 Task: Send an email with the signature Georgia Howard with the subject Update on a leave of absence and the message Can you provide an update on the status of the website redesign project? from softage.8@softage.net to softage.4@softage.net and move the email from Sent Items to the folder Haircare
Action: Mouse moved to (107, 154)
Screenshot: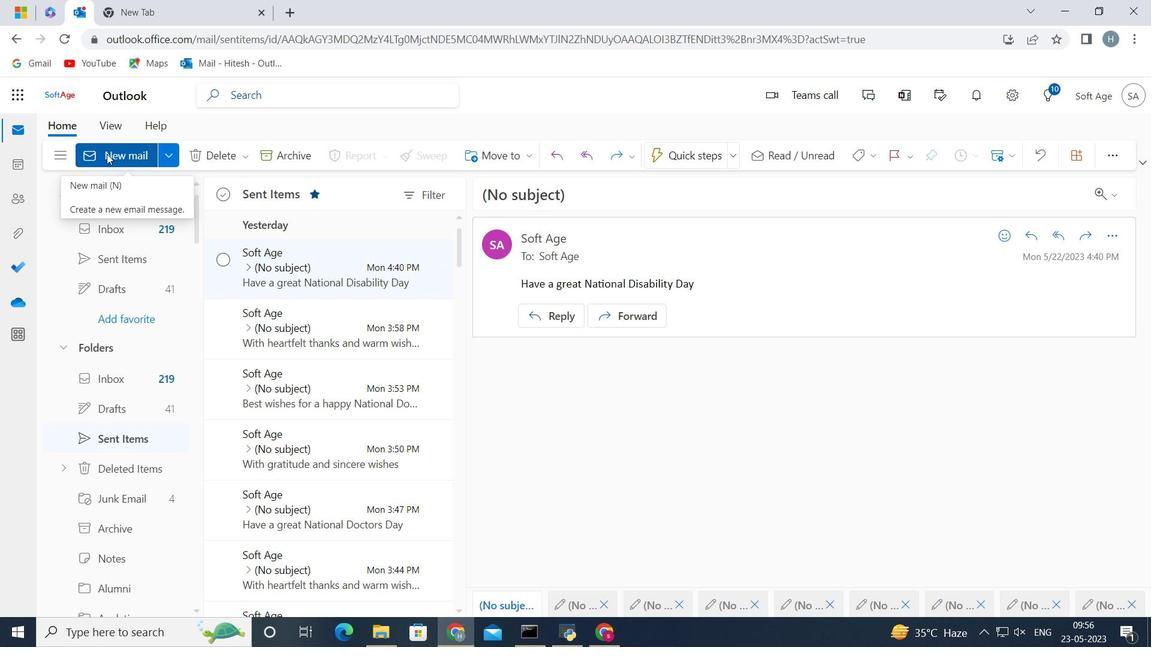 
Action: Mouse pressed left at (107, 154)
Screenshot: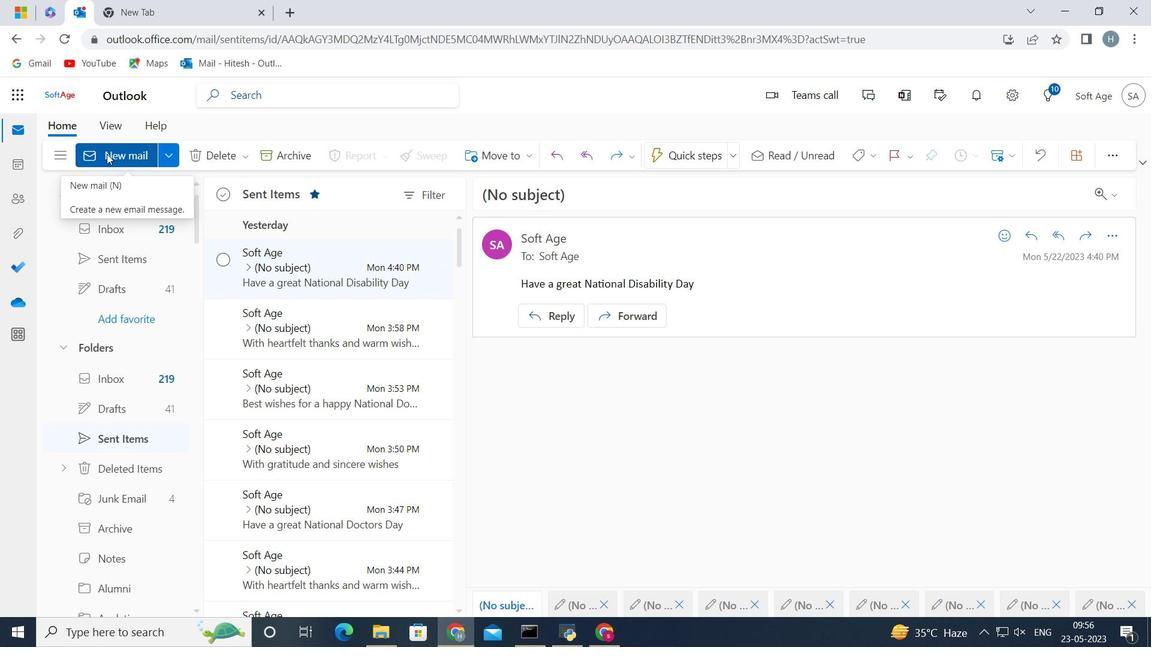 
Action: Mouse moved to (946, 157)
Screenshot: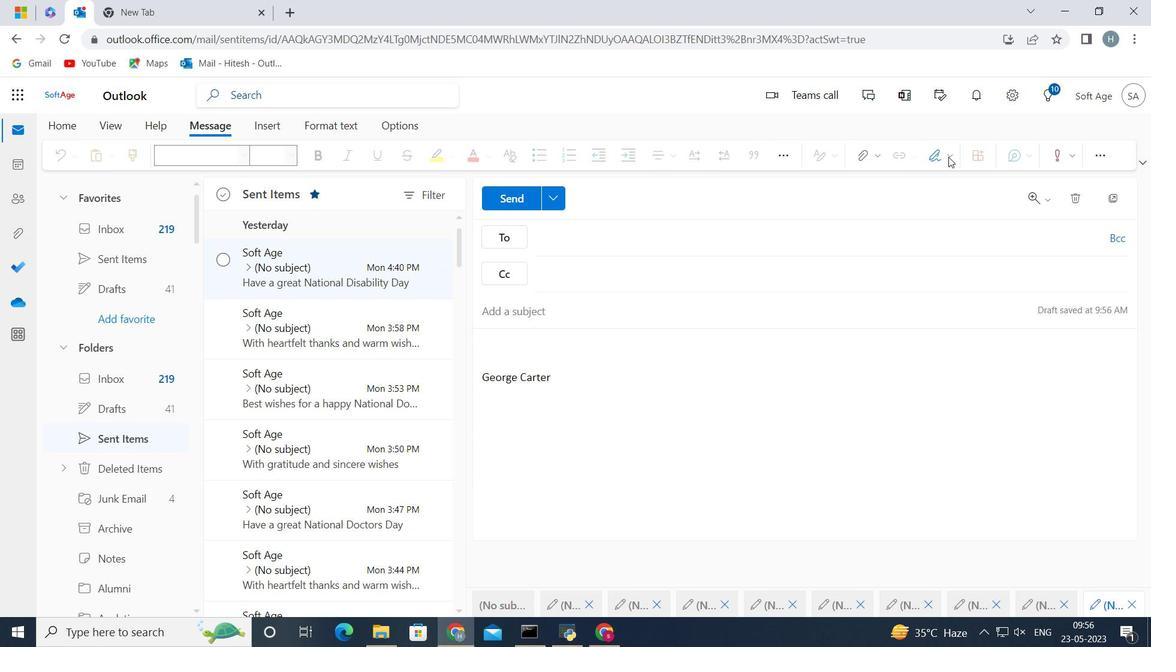 
Action: Mouse pressed left at (946, 157)
Screenshot: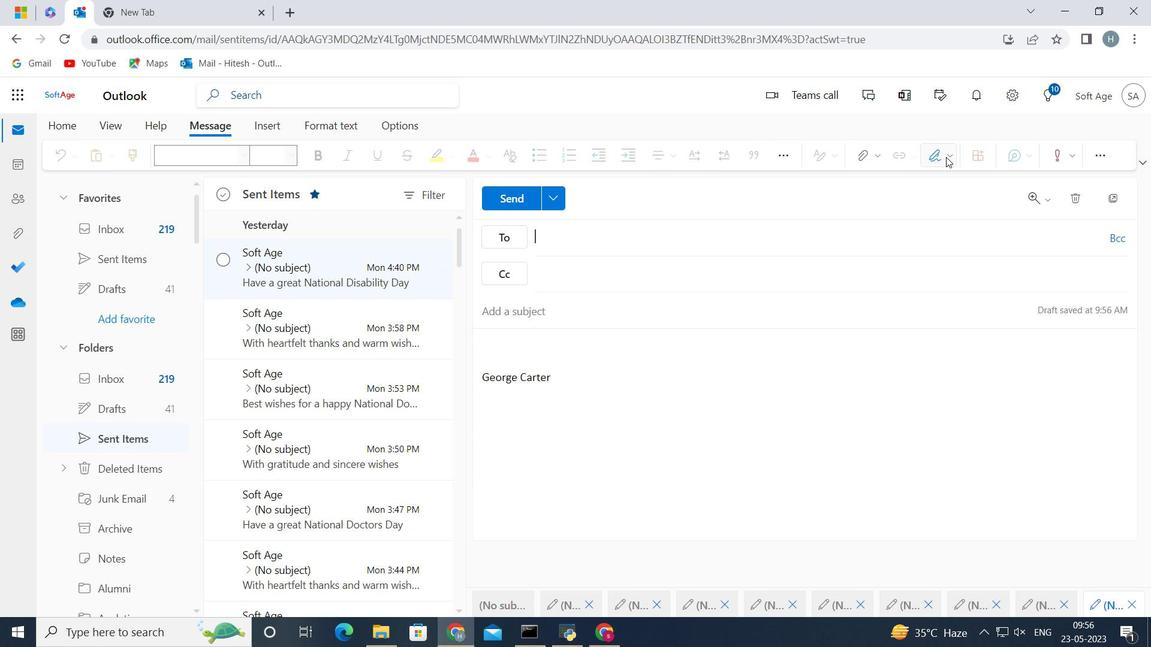 
Action: Mouse moved to (910, 213)
Screenshot: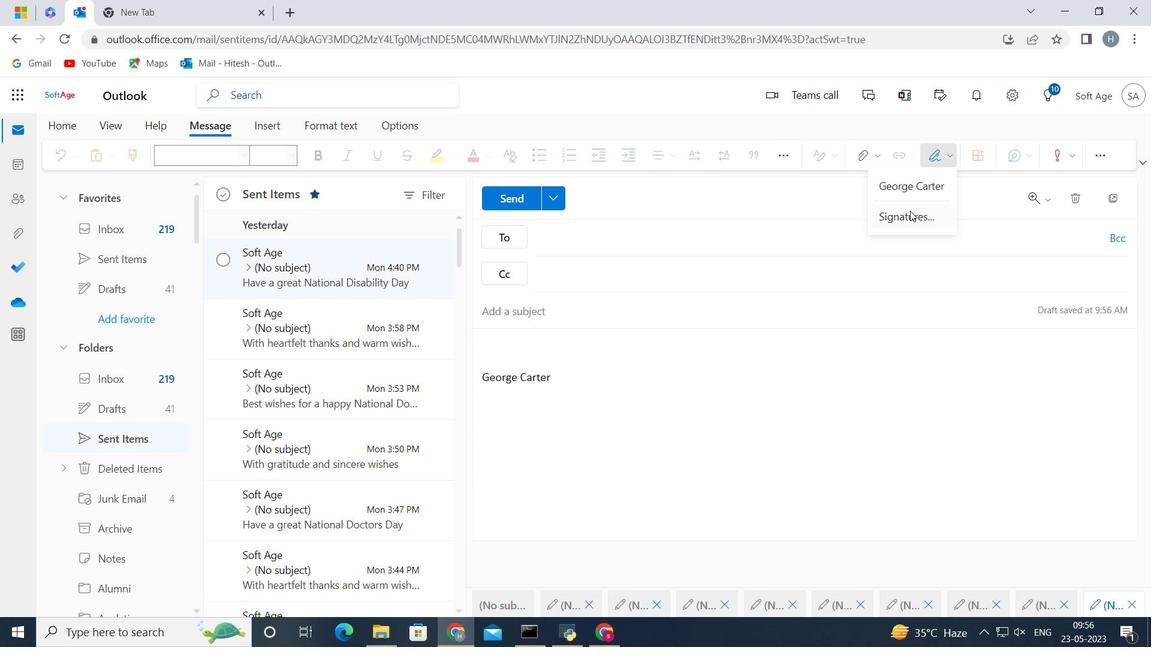 
Action: Mouse pressed left at (910, 213)
Screenshot: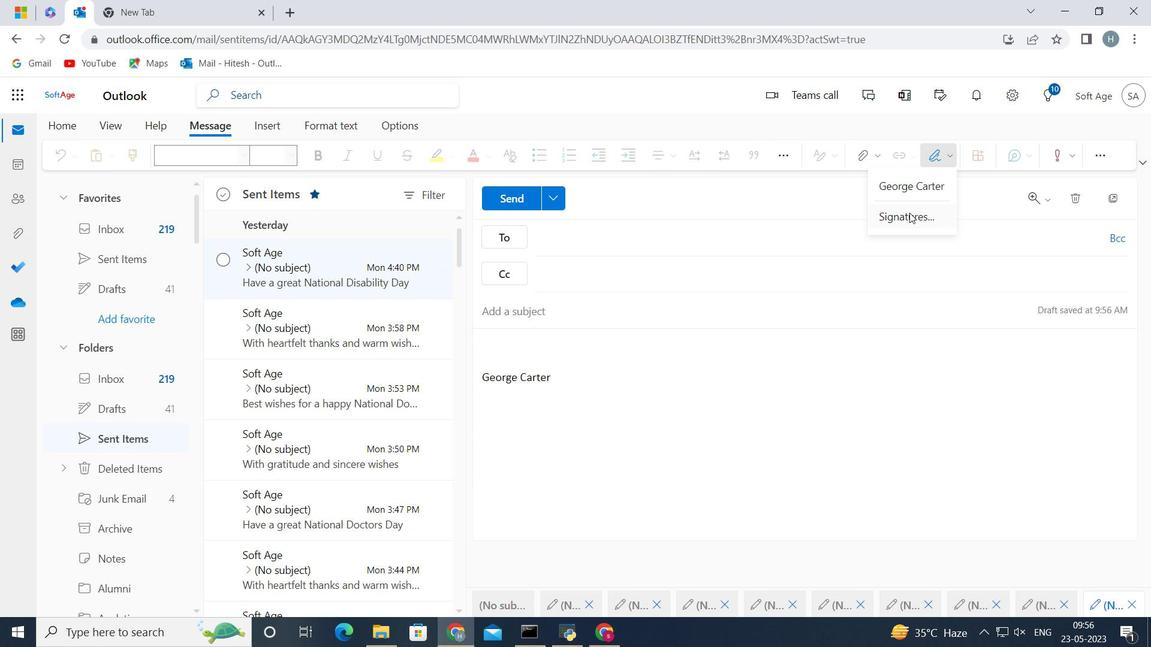 
Action: Mouse moved to (861, 274)
Screenshot: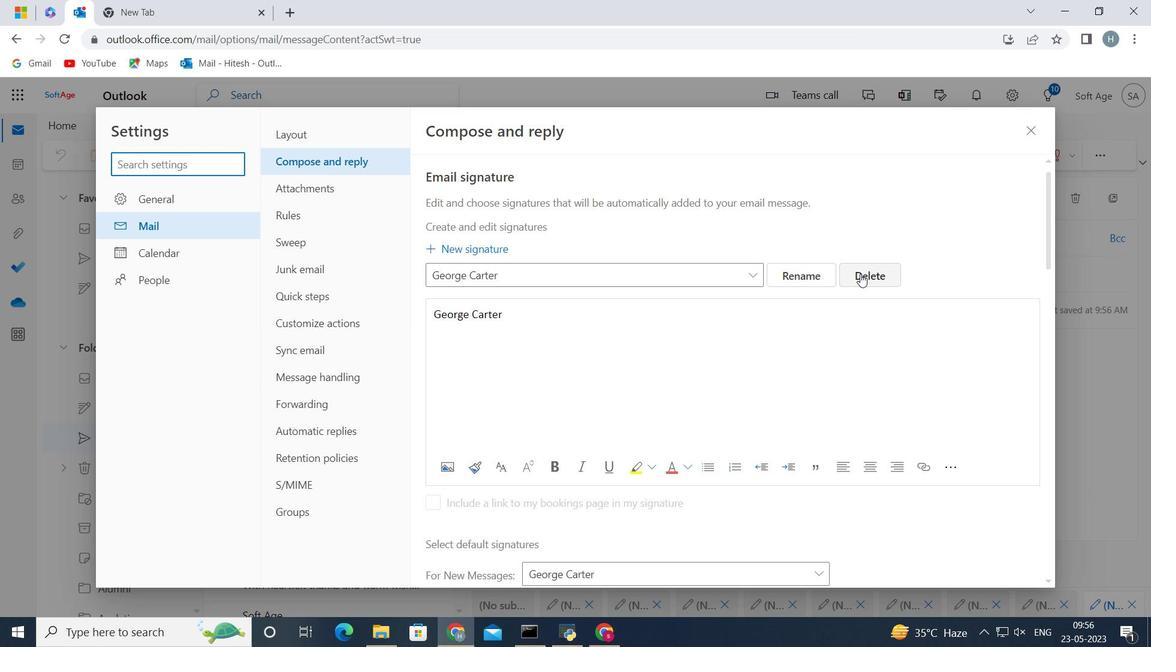 
Action: Mouse pressed left at (861, 274)
Screenshot: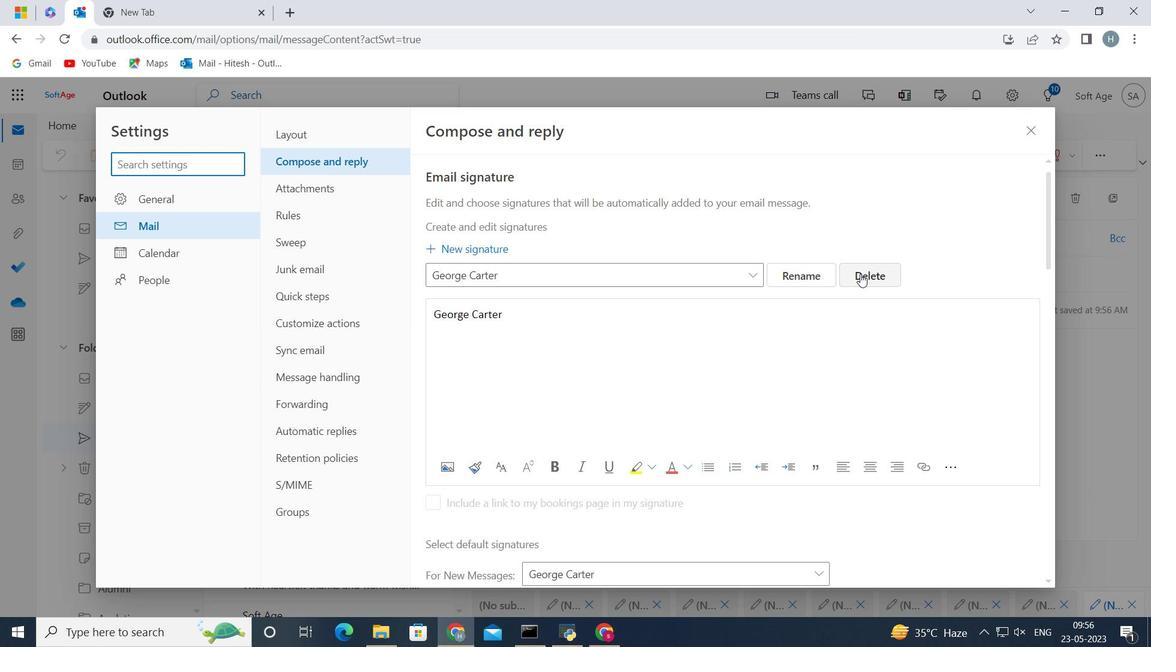 
Action: Mouse moved to (780, 271)
Screenshot: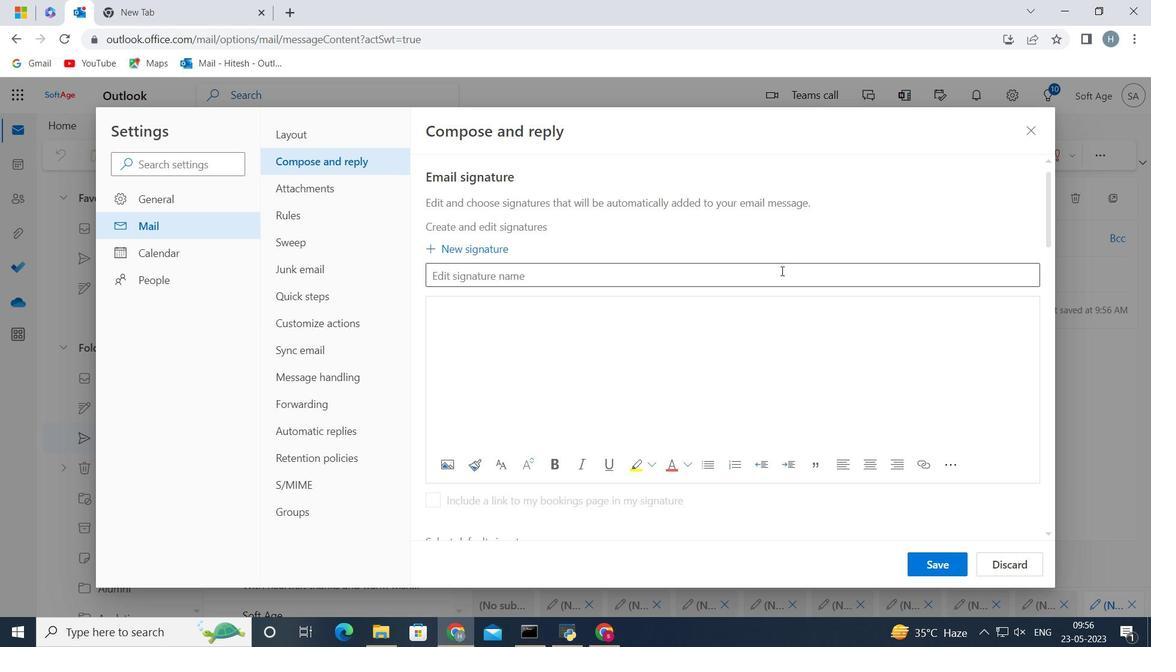 
Action: Mouse pressed left at (780, 271)
Screenshot: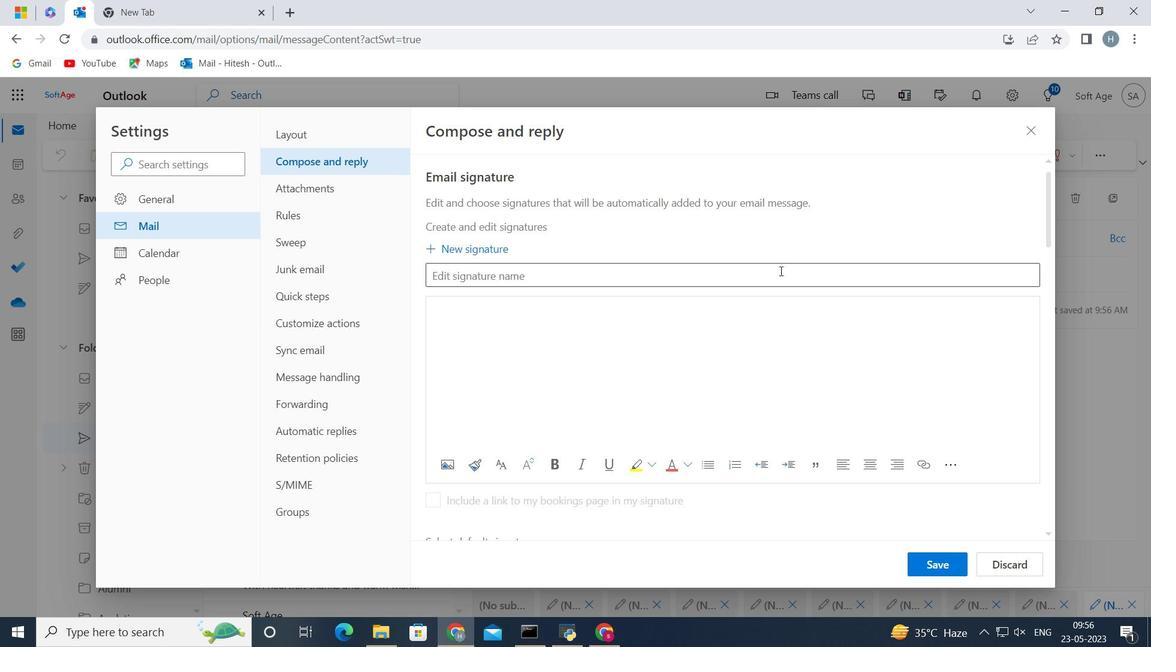 
Action: Key pressed <Key.shift><Key.shift><Key.shift><Key.shift><Key.shift><Key.shift><Key.shift>Georgia<Key.space><Key.shift>Howard<Key.space>
Screenshot: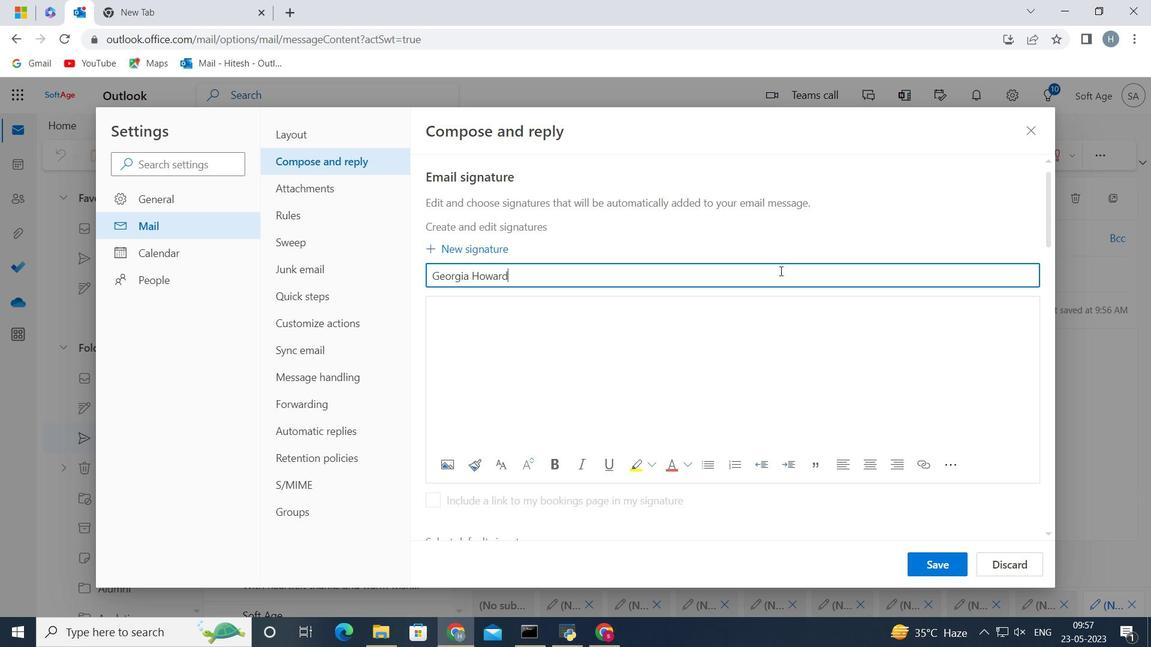 
Action: Mouse moved to (591, 314)
Screenshot: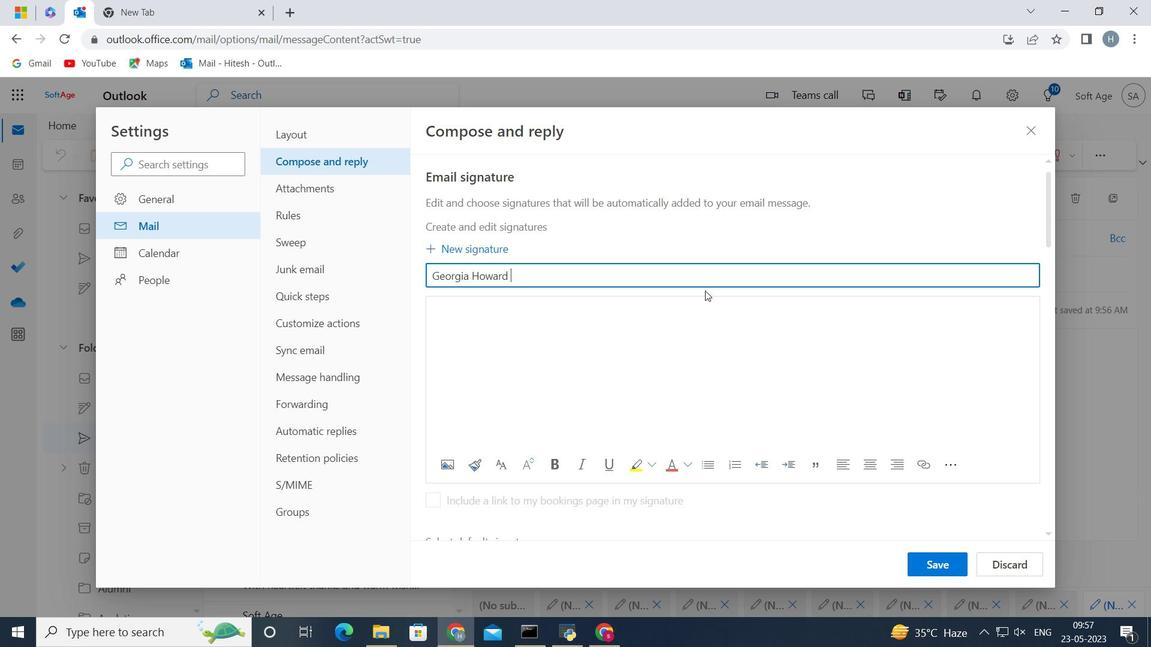 
Action: Mouse pressed left at (591, 314)
Screenshot: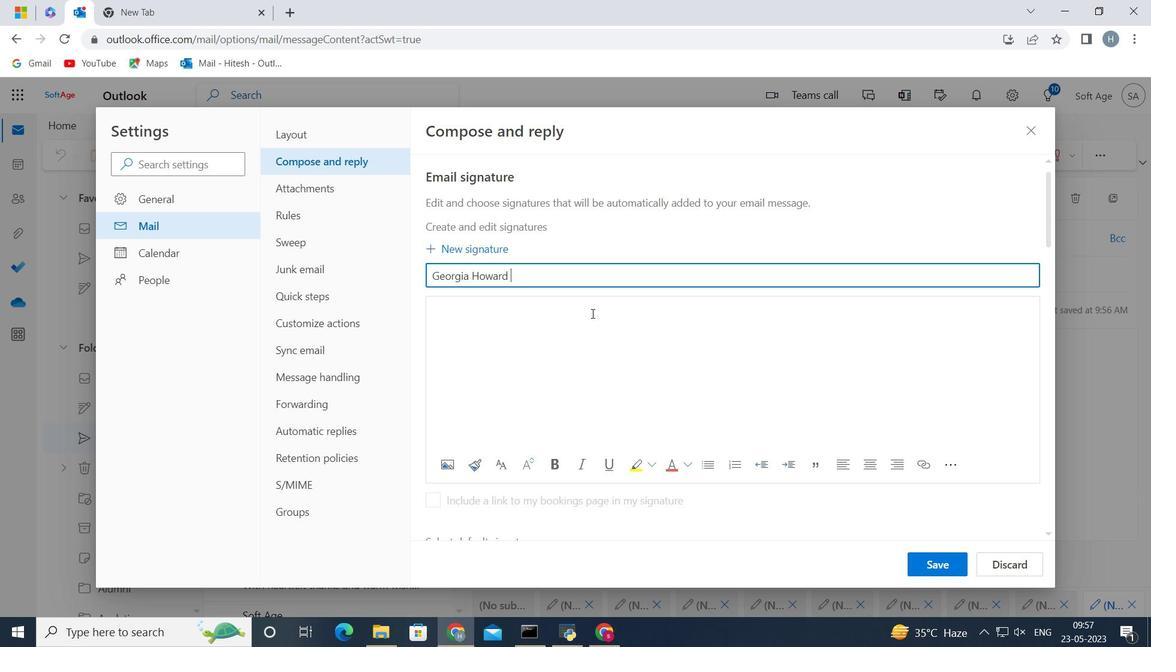 
Action: Key pressed <Key.shift>Georgia<Key.space><Key.shift>Howard<Key.space>
Screenshot: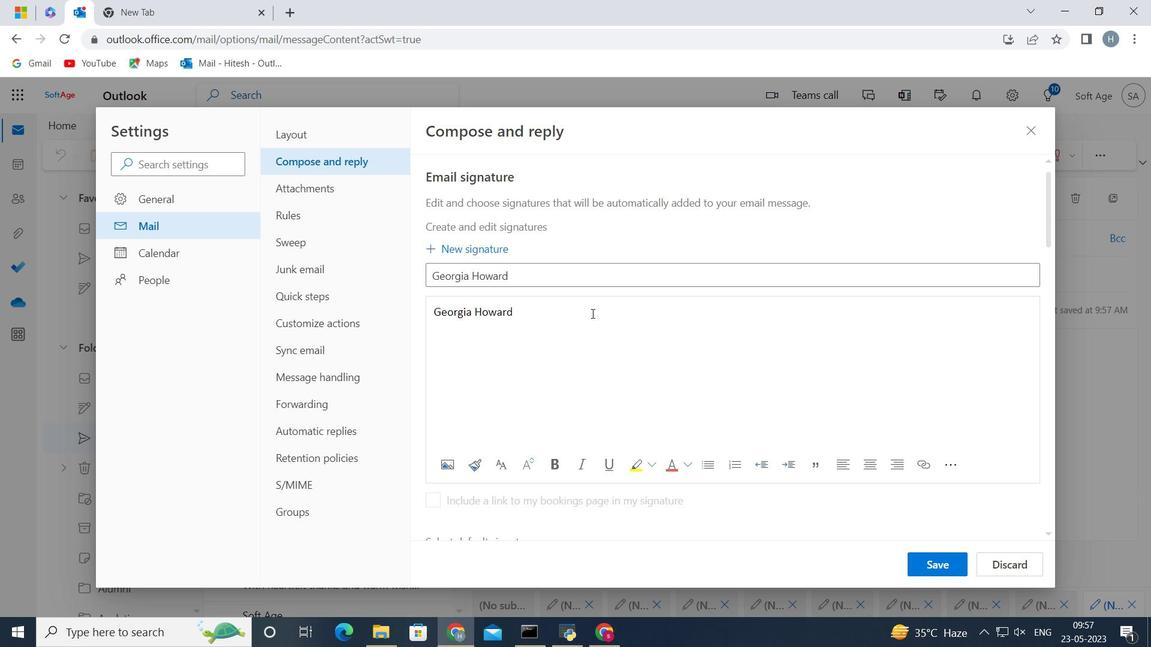 
Action: Mouse moved to (933, 561)
Screenshot: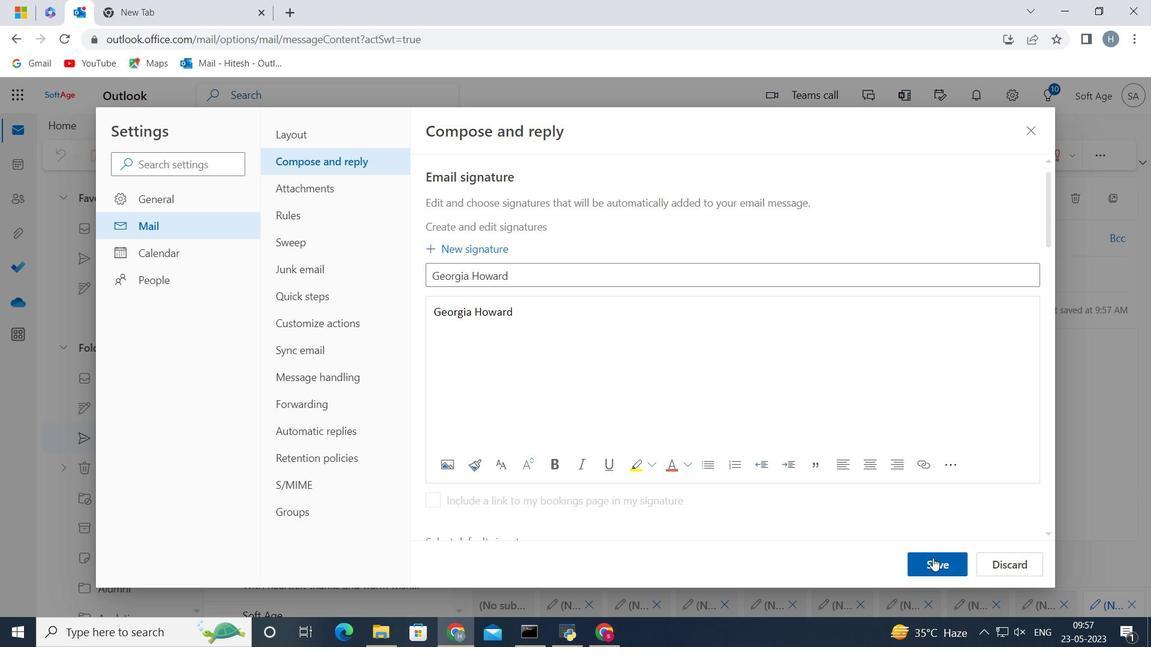 
Action: Mouse pressed left at (933, 561)
Screenshot: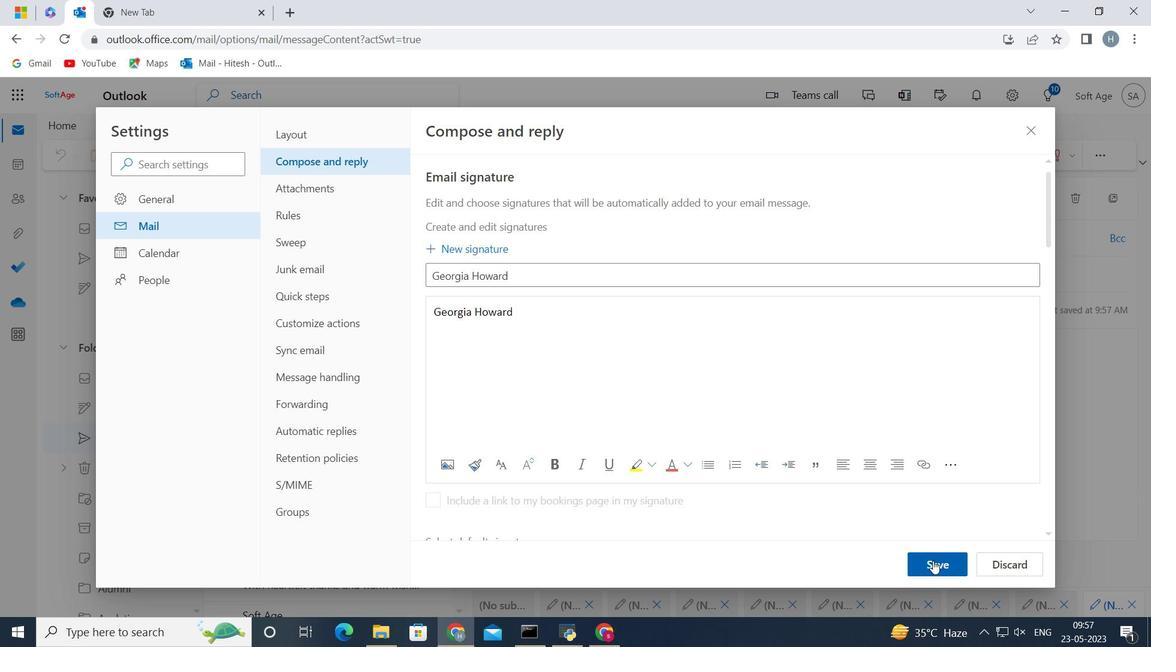 
Action: Mouse moved to (792, 307)
Screenshot: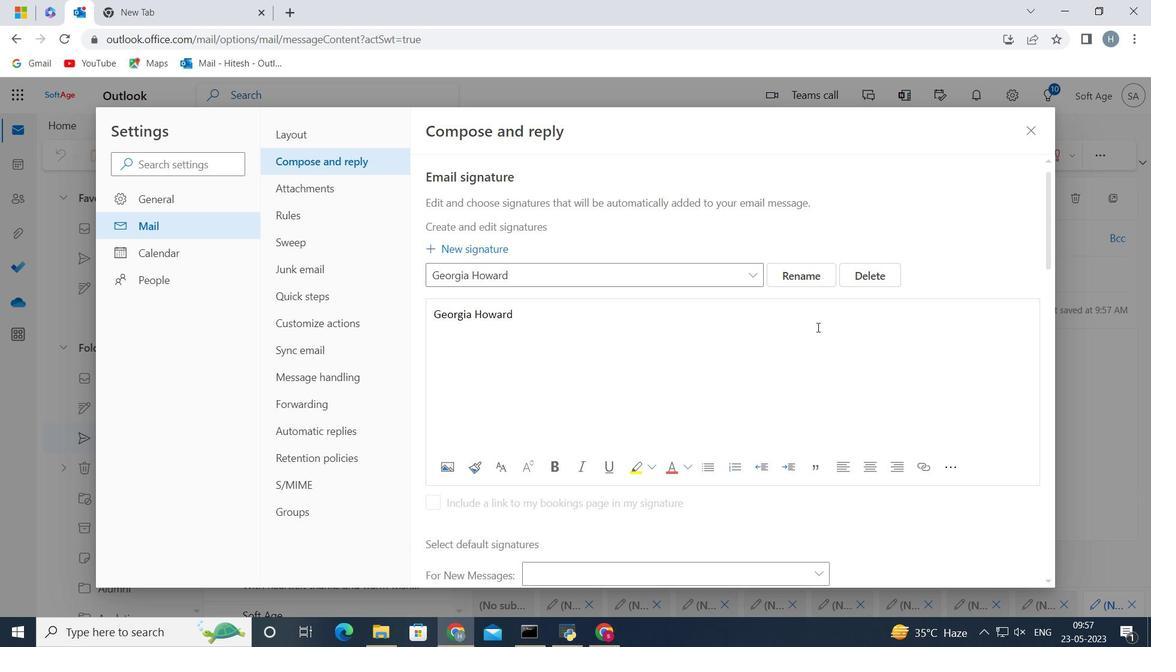 
Action: Mouse scrolled (792, 307) with delta (0, 0)
Screenshot: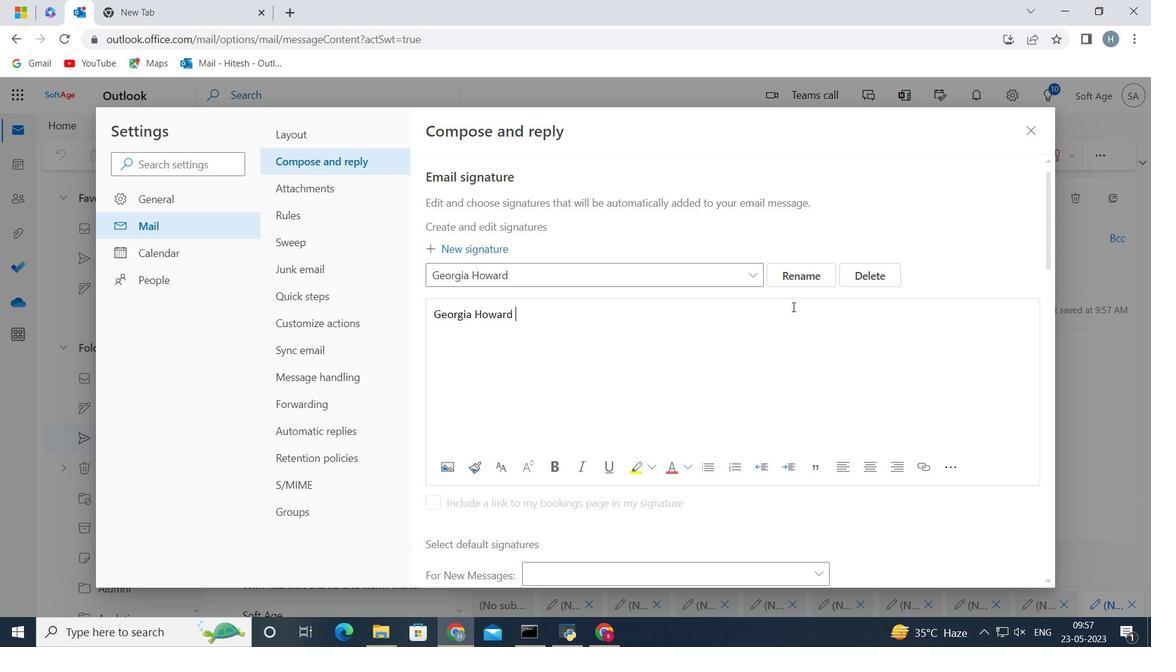 
Action: Mouse scrolled (792, 307) with delta (0, 0)
Screenshot: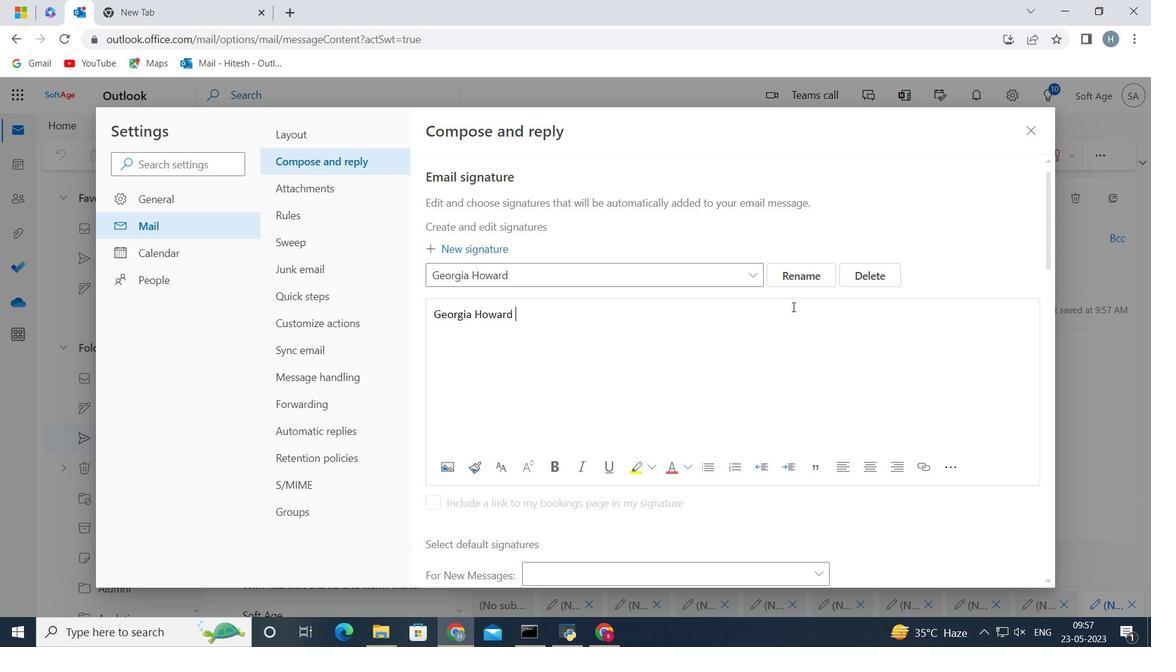 
Action: Mouse scrolled (792, 307) with delta (0, 0)
Screenshot: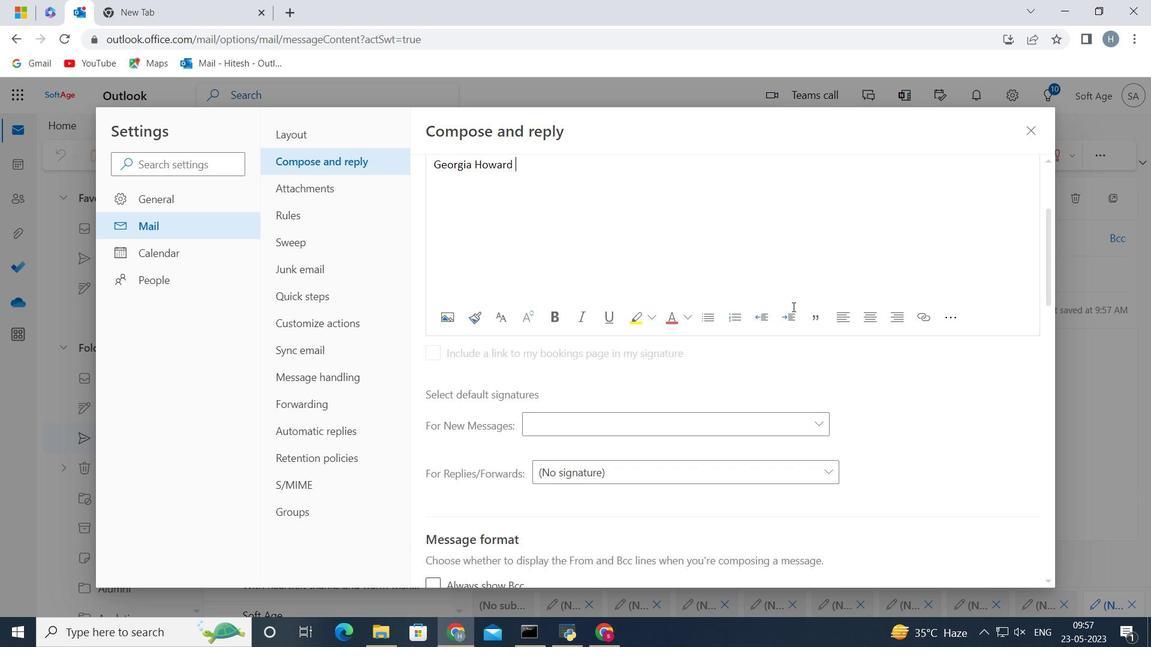 
Action: Mouse moved to (767, 346)
Screenshot: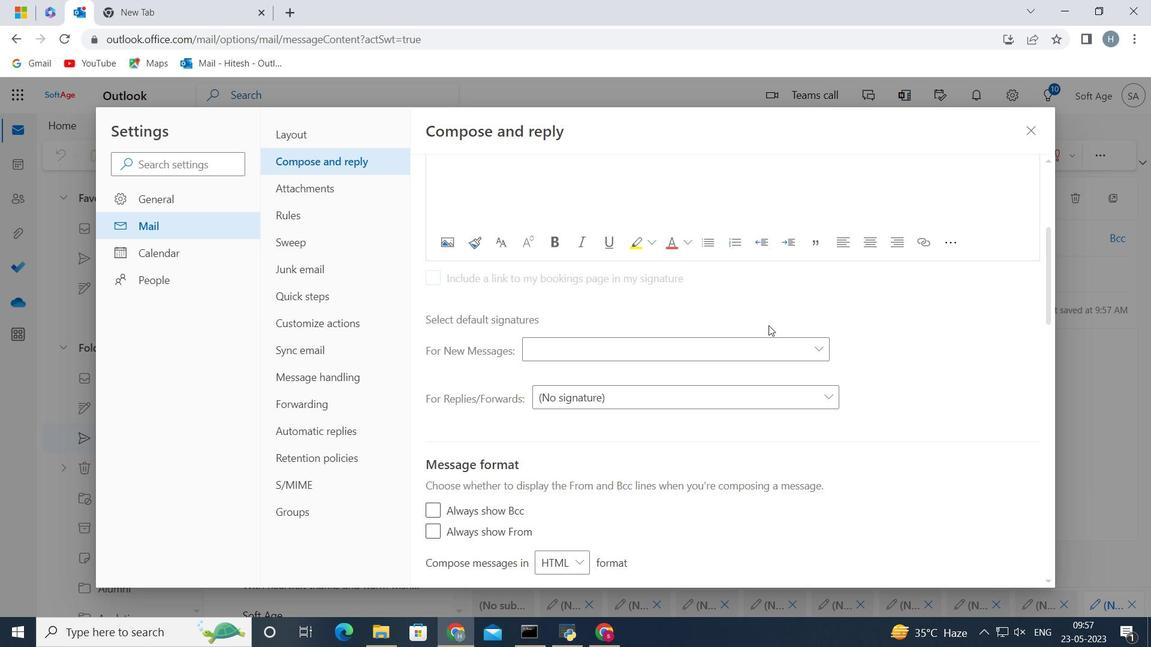 
Action: Mouse pressed left at (767, 346)
Screenshot: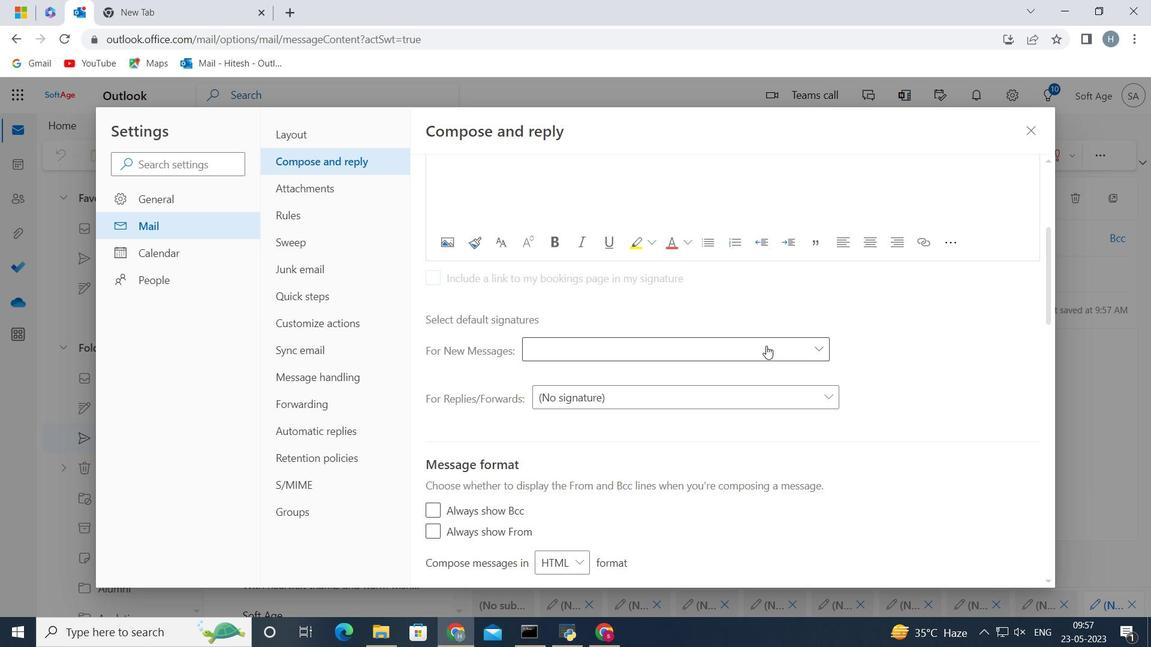 
Action: Mouse moved to (734, 403)
Screenshot: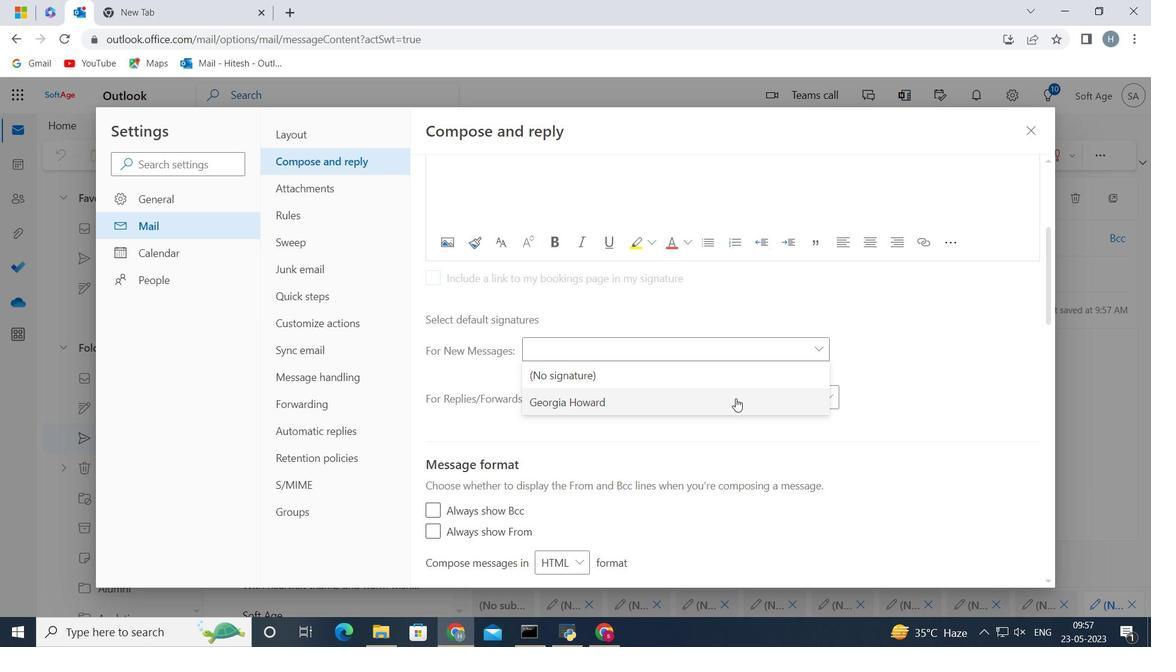 
Action: Mouse pressed left at (734, 403)
Screenshot: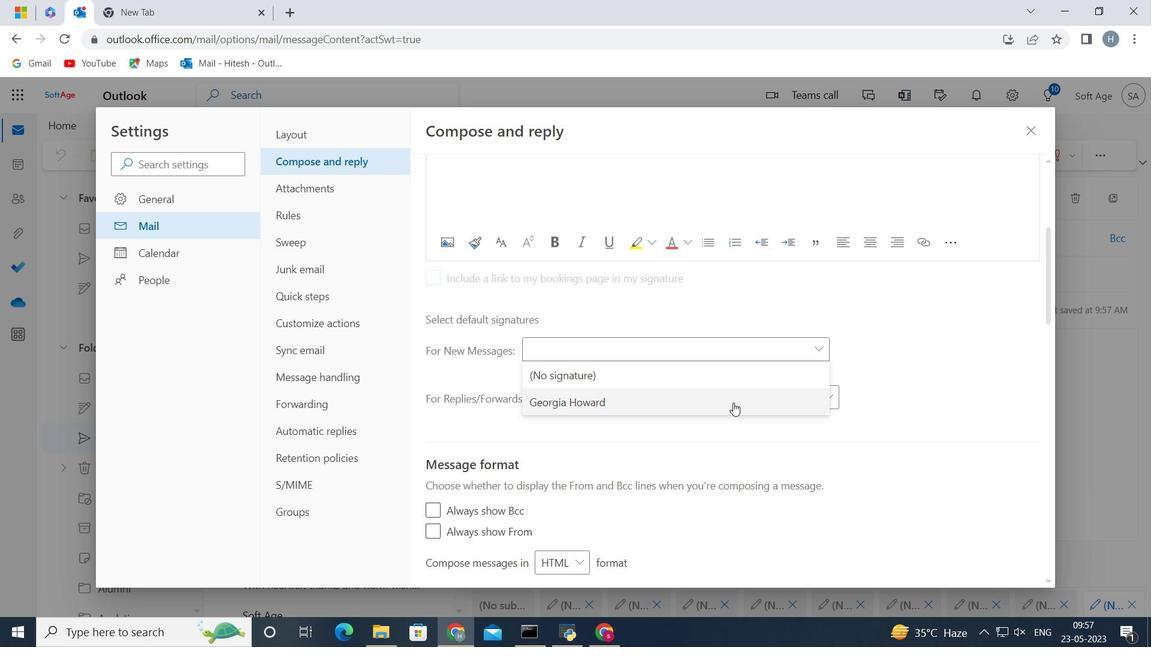 
Action: Mouse moved to (921, 561)
Screenshot: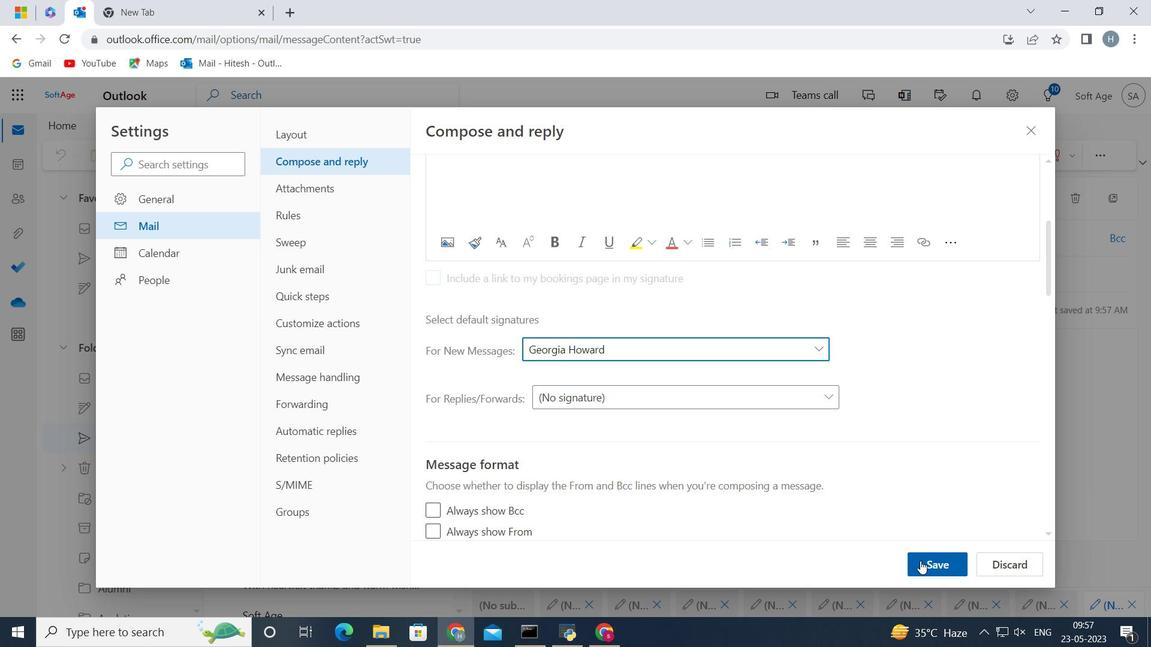 
Action: Mouse pressed left at (921, 561)
Screenshot: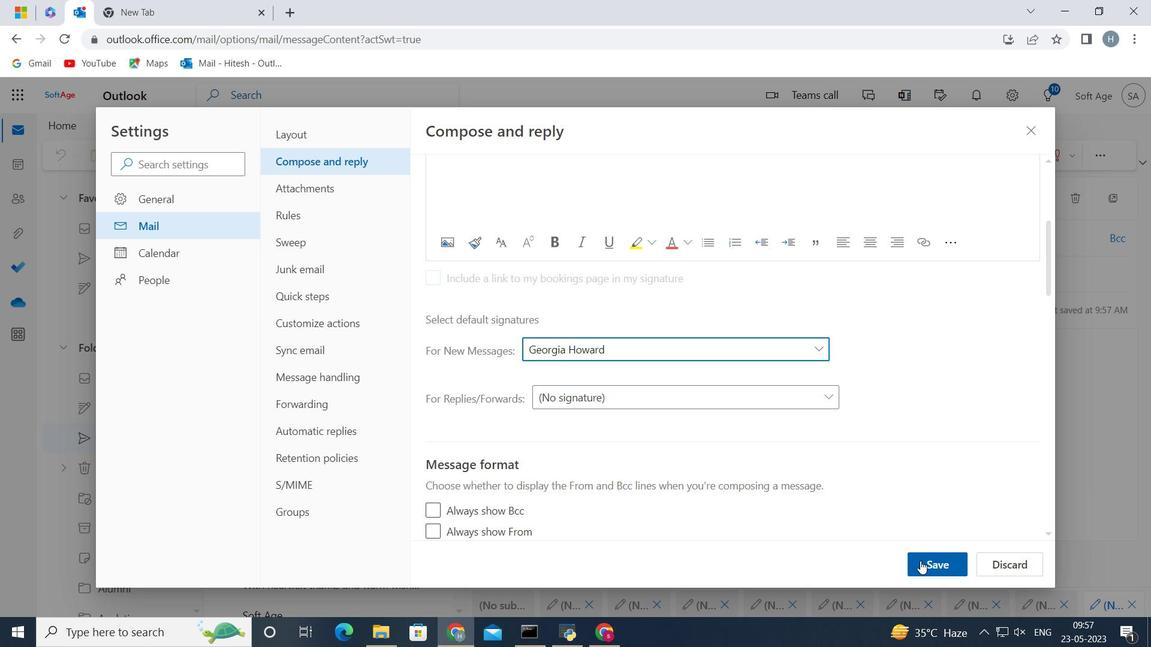 
Action: Mouse moved to (1029, 130)
Screenshot: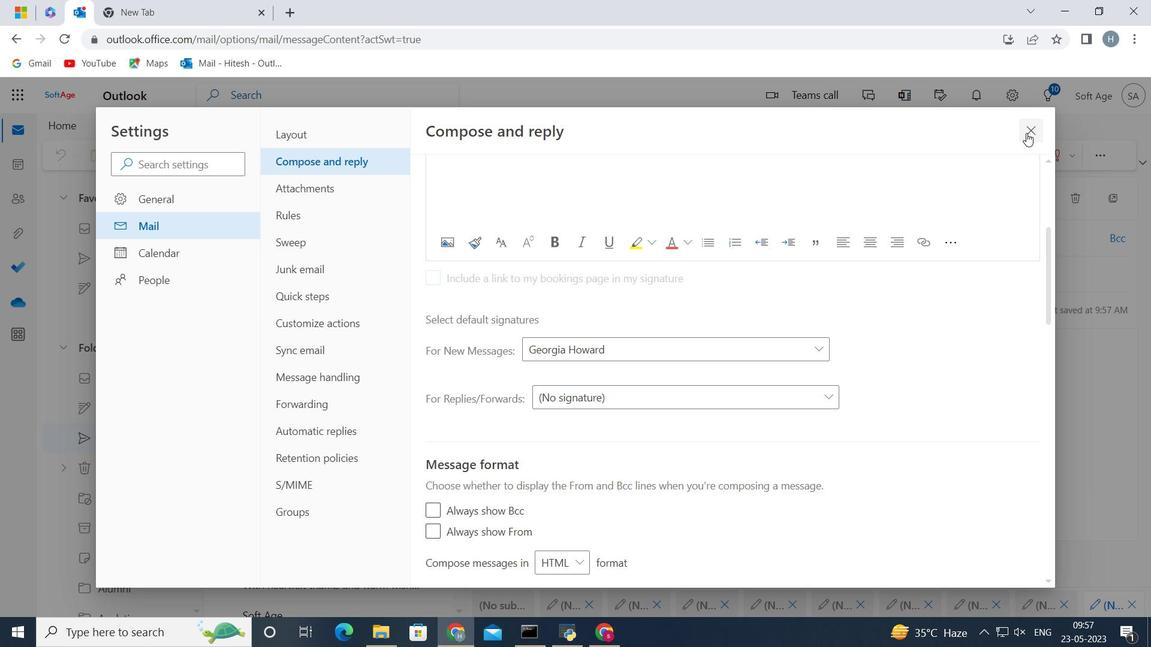 
Action: Mouse pressed left at (1029, 130)
Screenshot: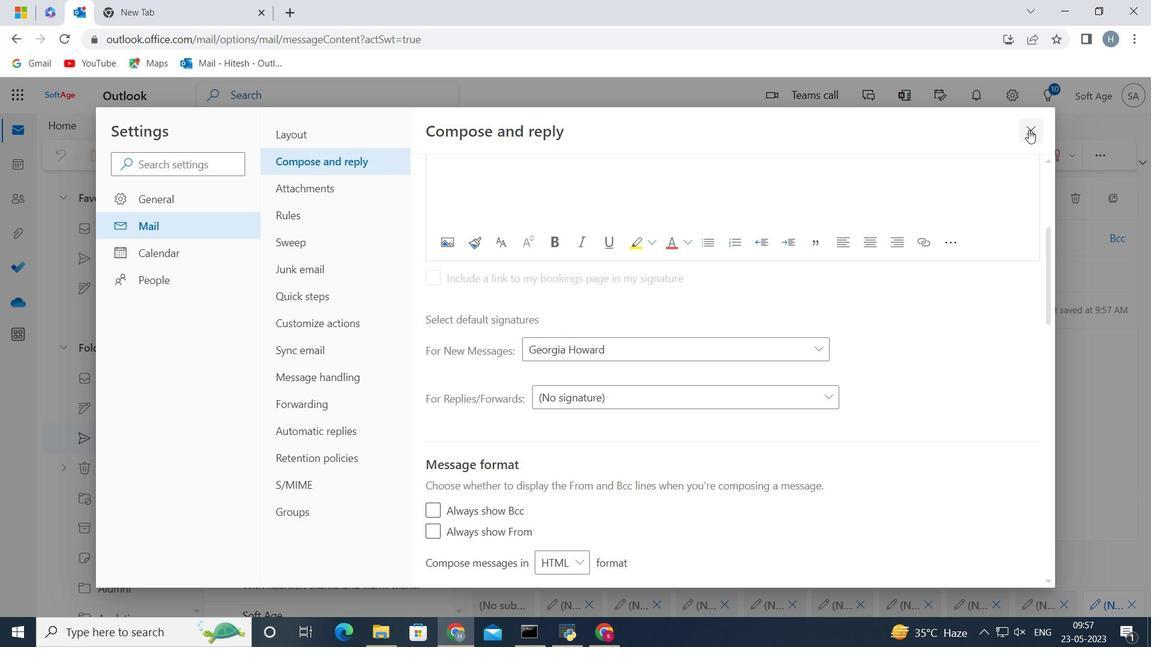 
Action: Mouse moved to (558, 310)
Screenshot: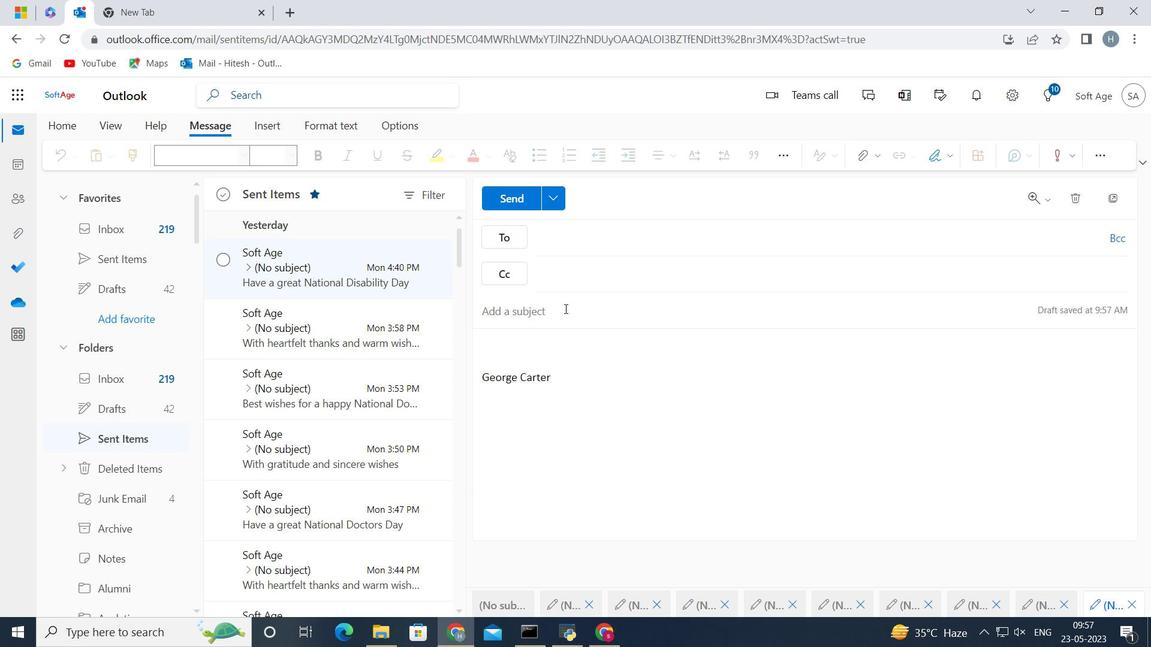 
Action: Mouse pressed left at (558, 310)
Screenshot: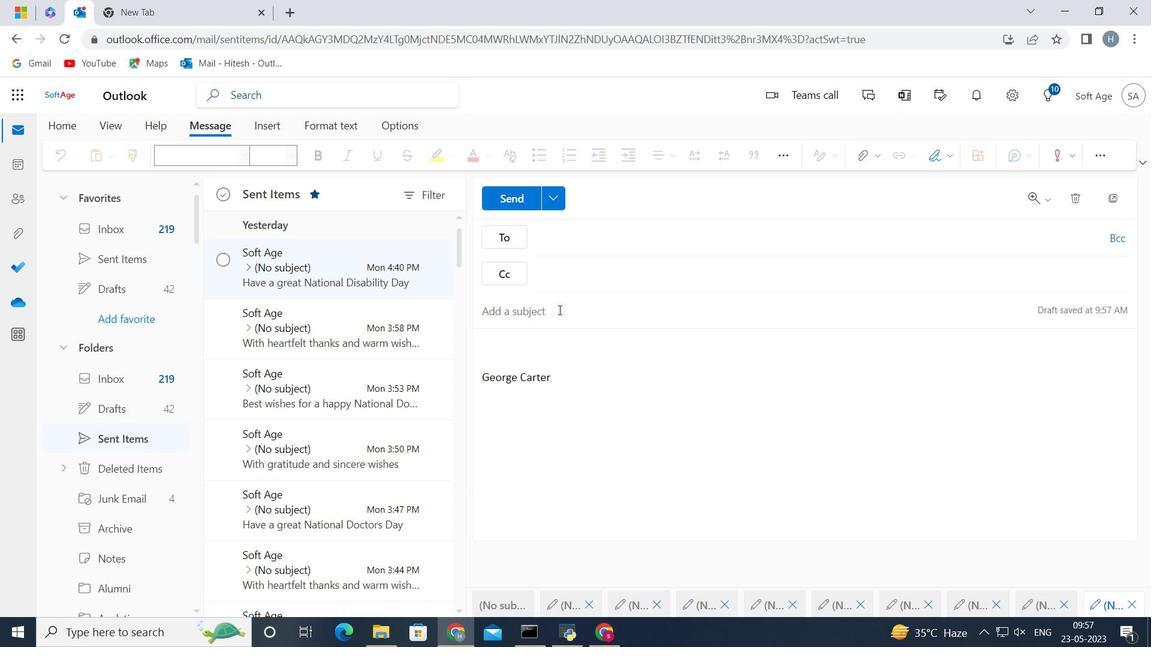 
Action: Key pressed <Key.shift>Update<Key.space>on<Key.space>a<Key.space>leave<Key.space>of<Key.space>absence<Key.space>
Screenshot: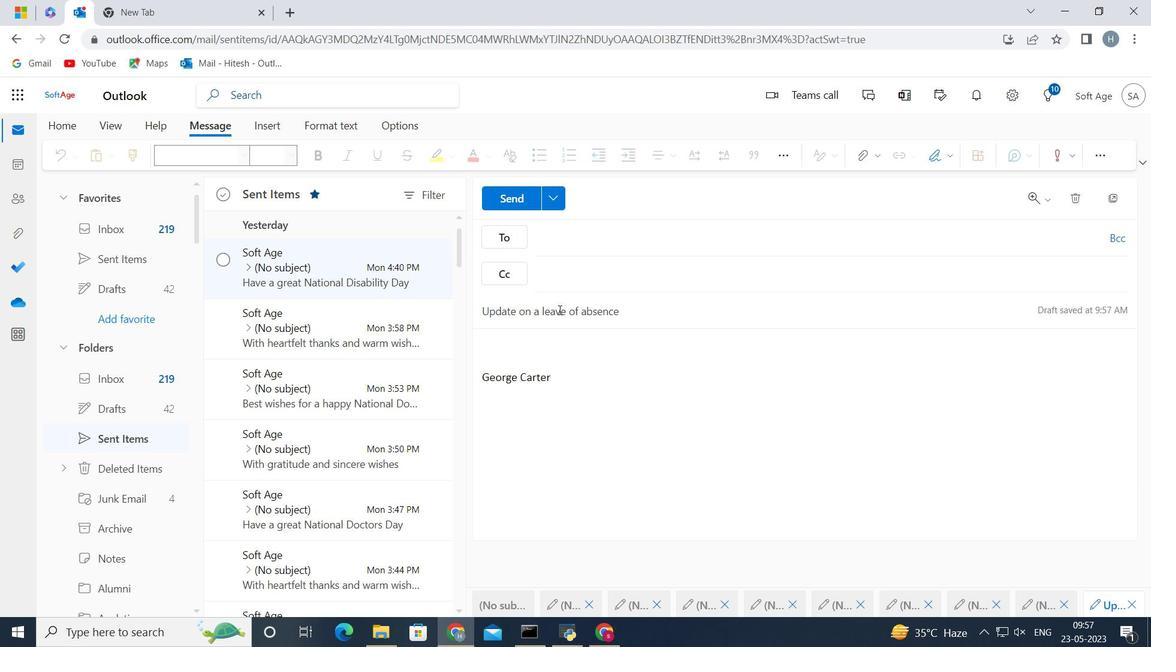 
Action: Mouse moved to (550, 373)
Screenshot: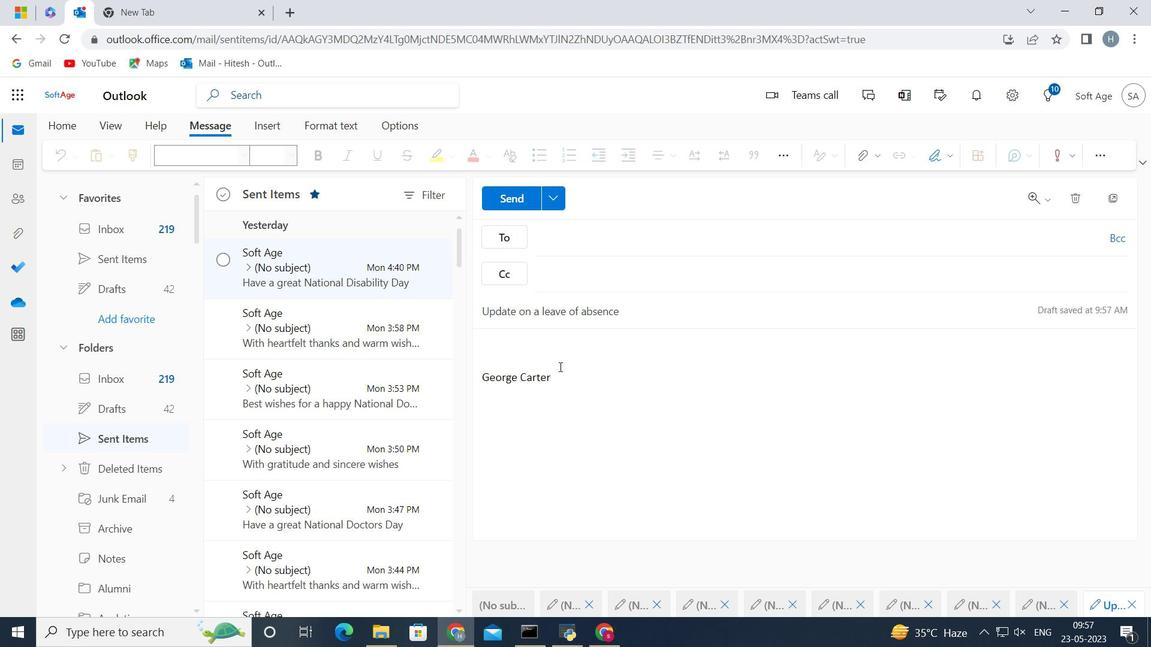 
Action: Mouse pressed left at (550, 373)
Screenshot: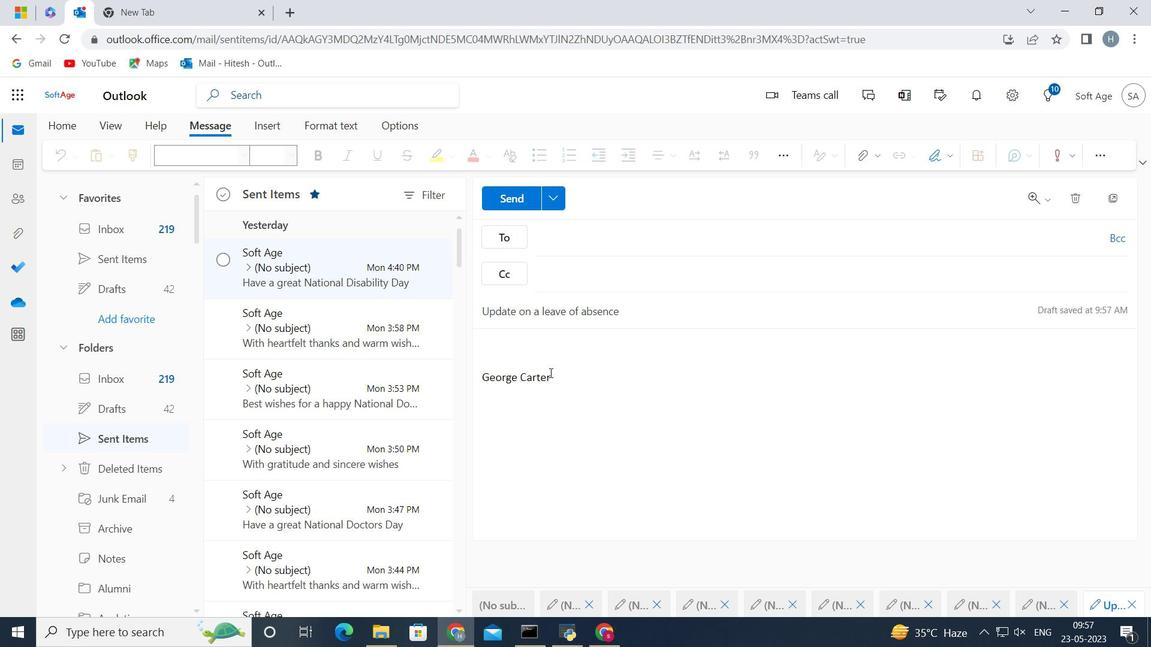 
Action: Mouse moved to (551, 376)
Screenshot: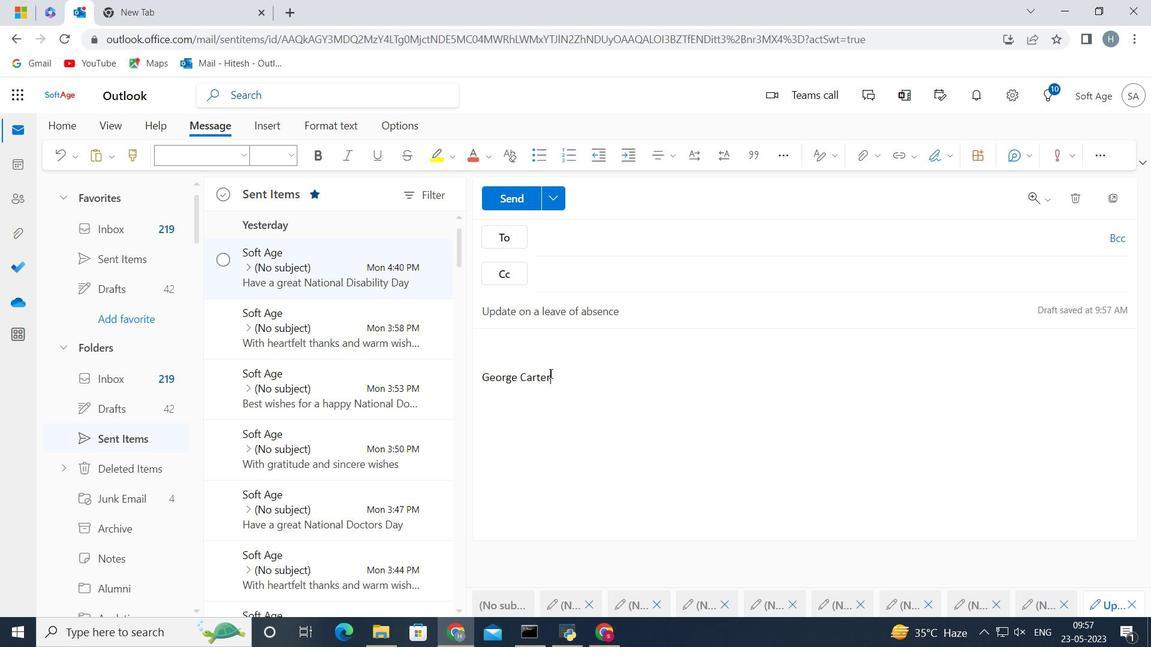 
Action: Key pressed <Key.backspace><Key.backspace><Key.backspace><Key.backspace><Key.backspace><Key.backspace><Key.backspace><Key.backspace><Key.backspace><Key.backspace><Key.backspace><Key.backspace><Key.backspace><Key.backspace><Key.backspace><Key.backspace><Key.backspace><Key.backspace><Key.backspace><Key.backspace><Key.backspace><Key.backspace><Key.backspace><Key.backspace><Key.backspace><Key.backspace><Key.shift>Can<Key.space>you<Key.space>provide<Key.space>an<Key.space>update<Key.space>on<Key.space>the<Key.space>status<Key.space>of<Key.space>the<Key.space>website<Key.space>redesign<Key.space>project
Screenshot: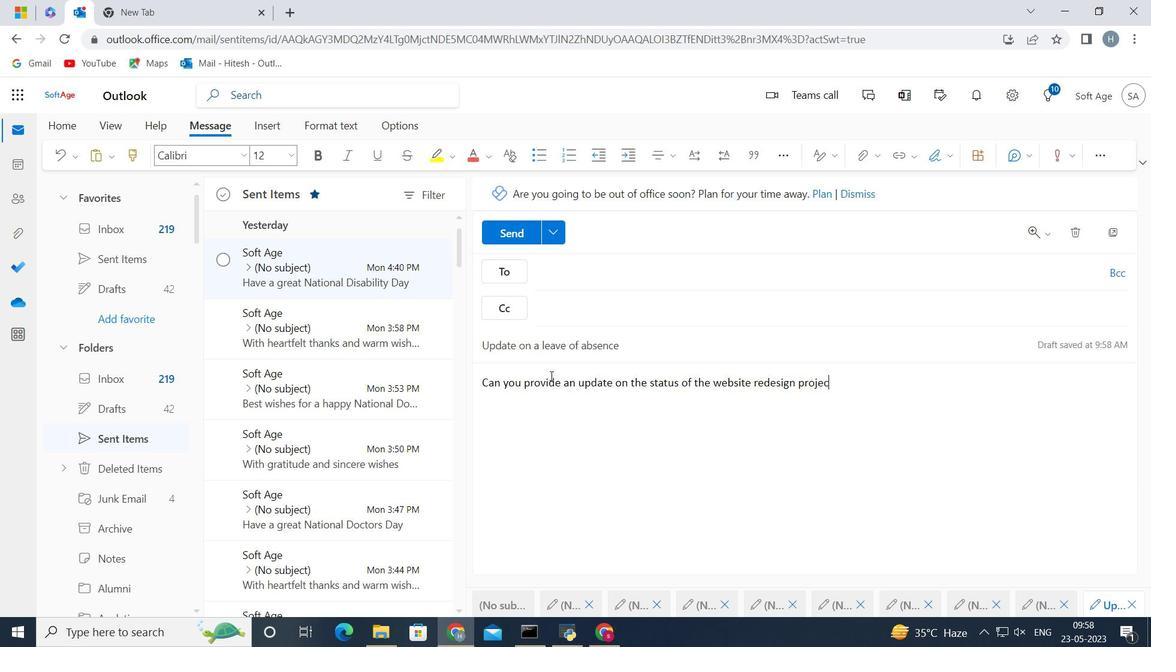 
Action: Mouse moved to (588, 272)
Screenshot: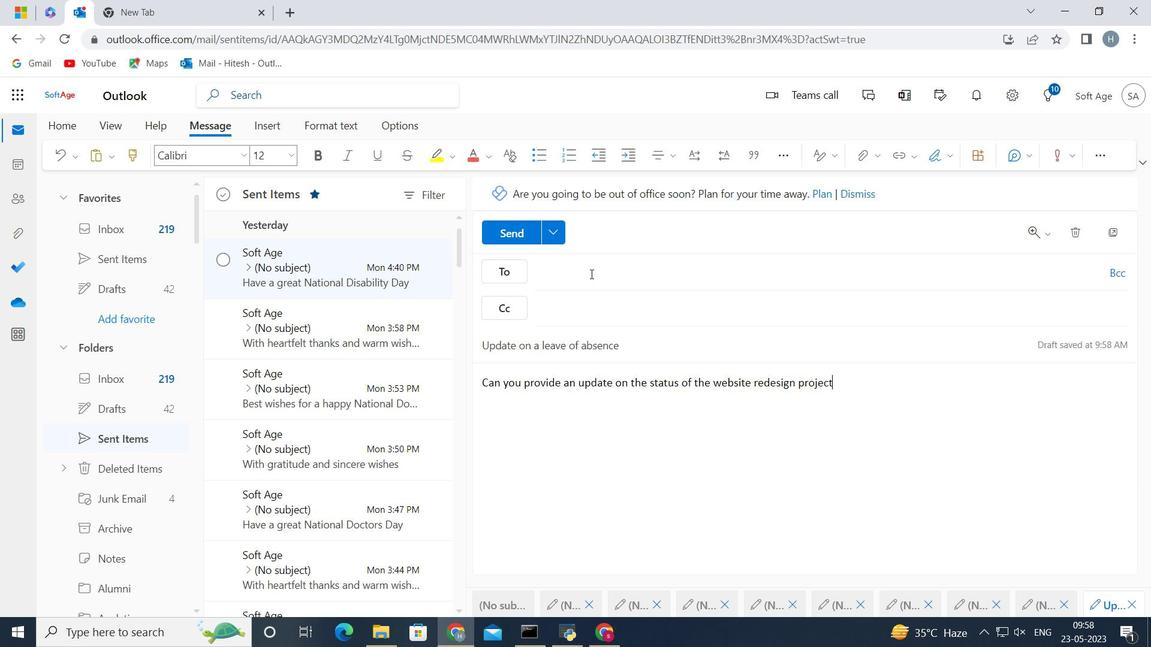 
Action: Mouse pressed left at (588, 272)
Screenshot: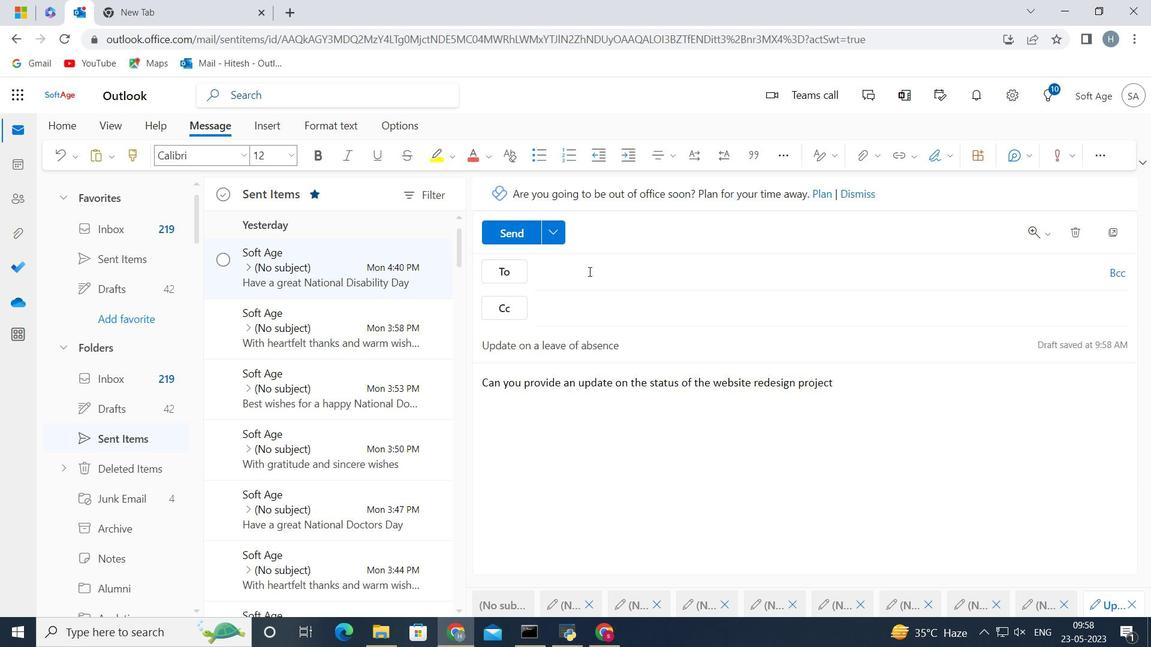 
Action: Key pressed softage.4<Key.shift>@softage.net
Screenshot: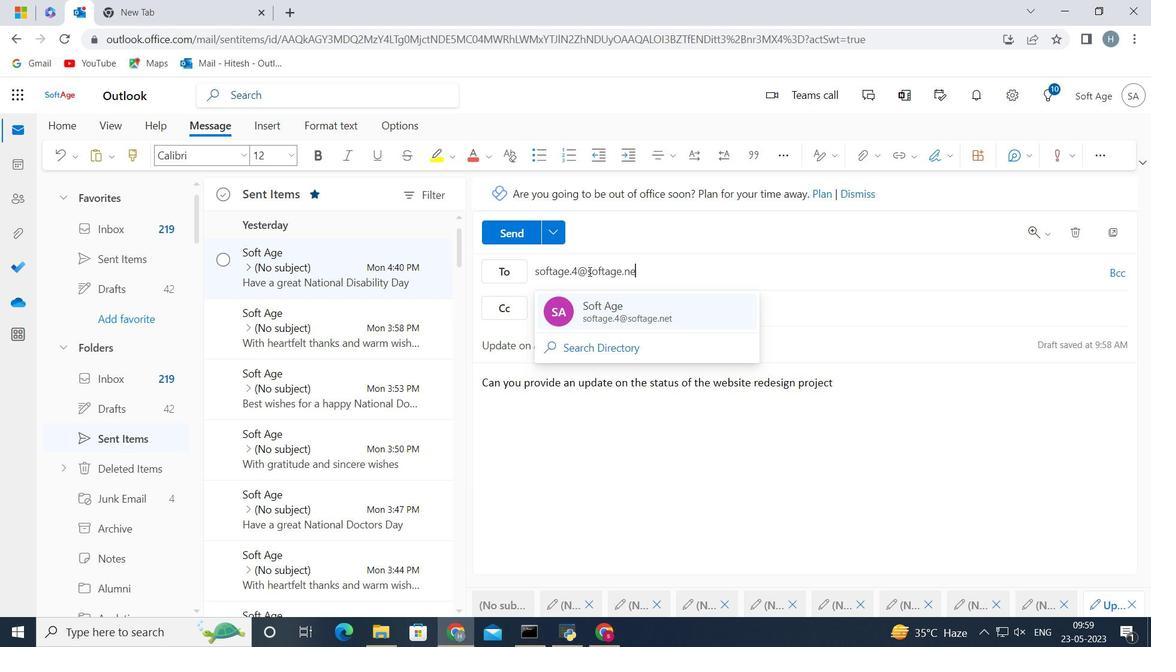 
Action: Mouse moved to (597, 306)
Screenshot: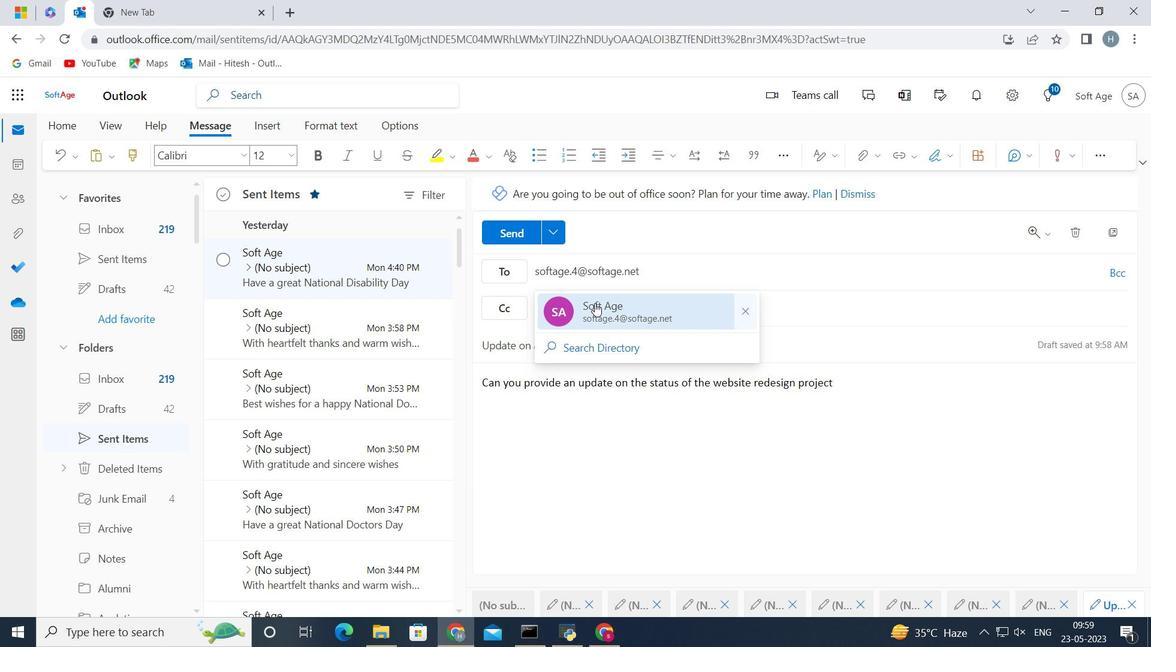 
Action: Mouse pressed left at (597, 306)
Screenshot: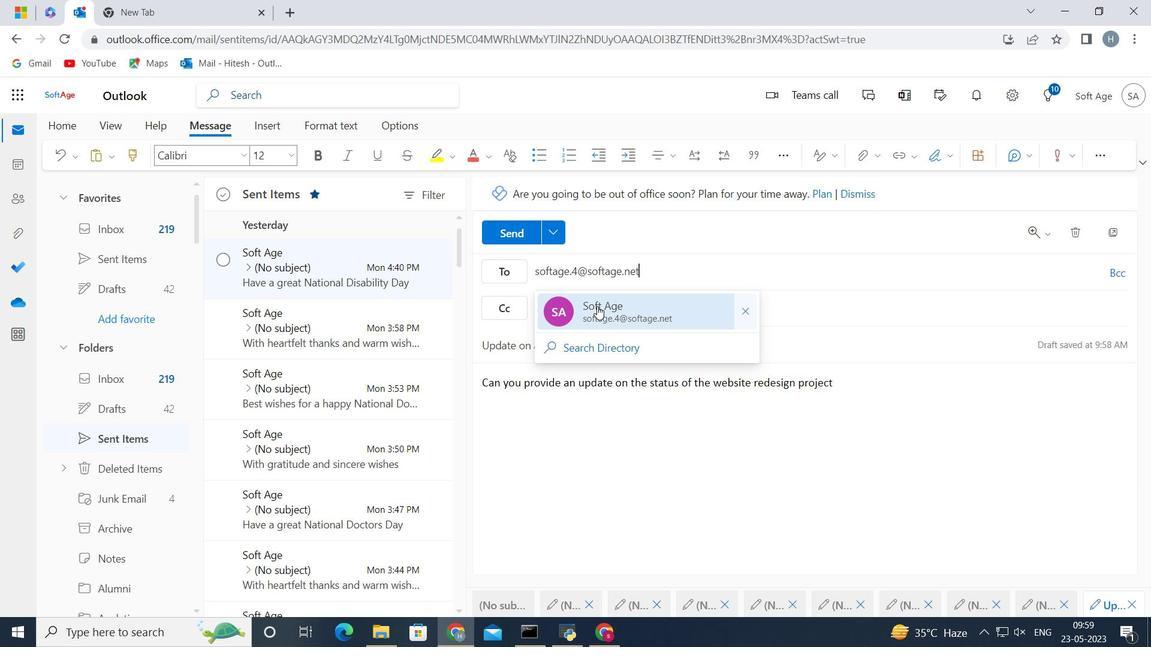 
Action: Mouse moved to (510, 232)
Screenshot: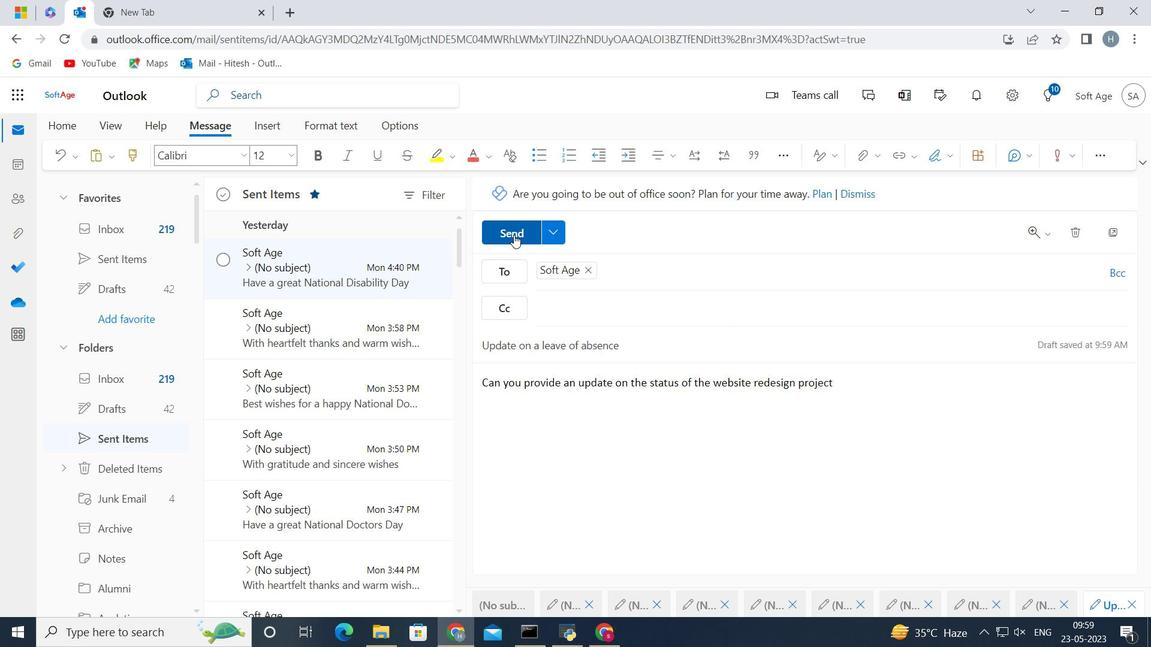 
Action: Mouse pressed left at (510, 232)
Screenshot: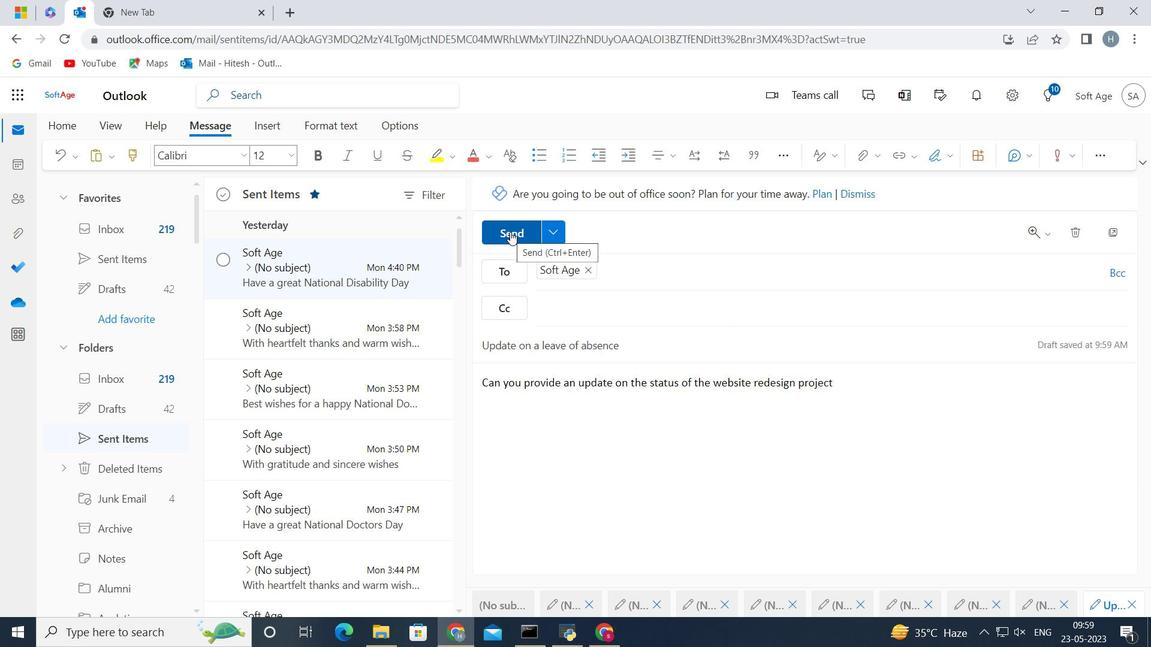 
Action: Mouse moved to (313, 268)
Screenshot: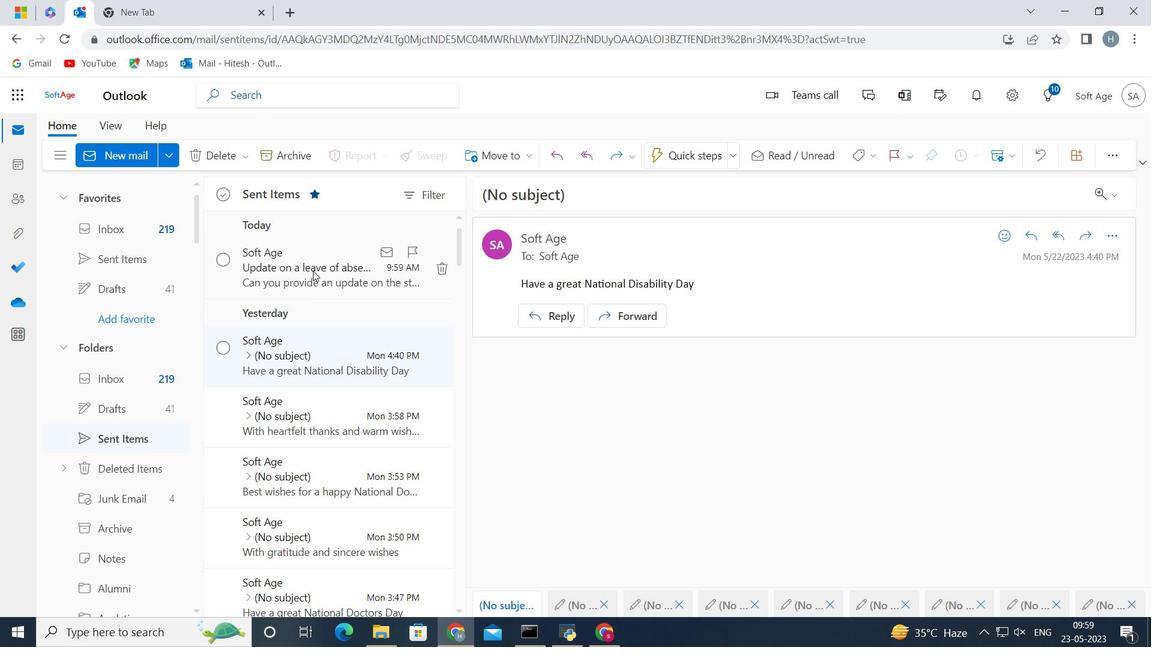 
Action: Mouse pressed left at (313, 268)
Screenshot: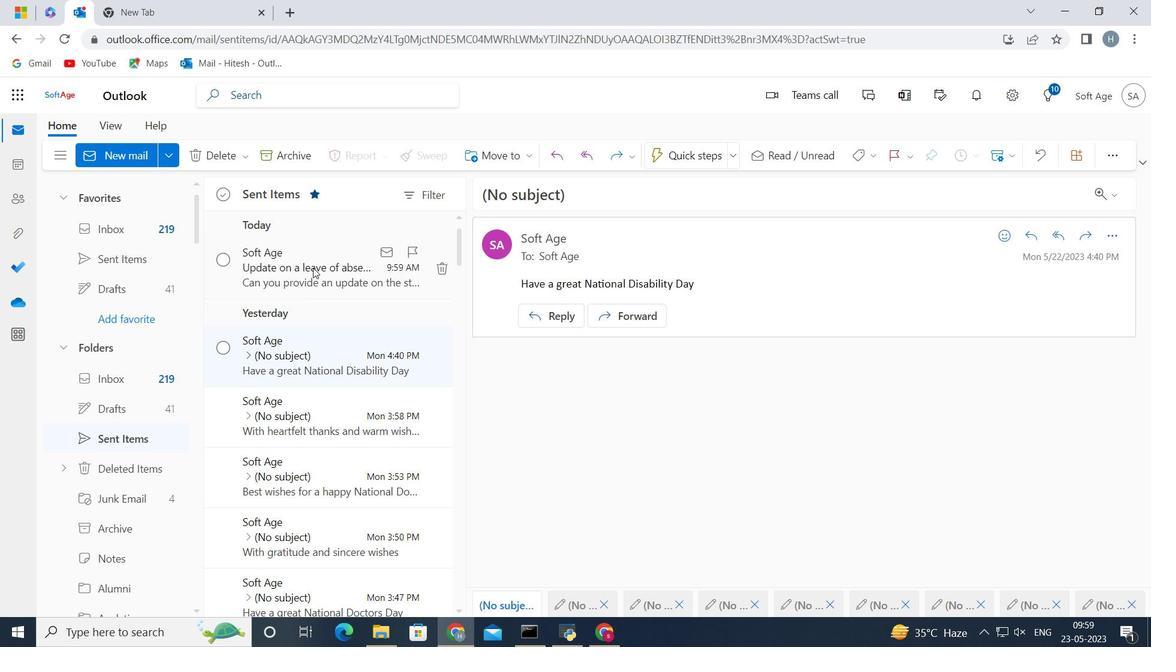 
Action: Mouse moved to (514, 154)
Screenshot: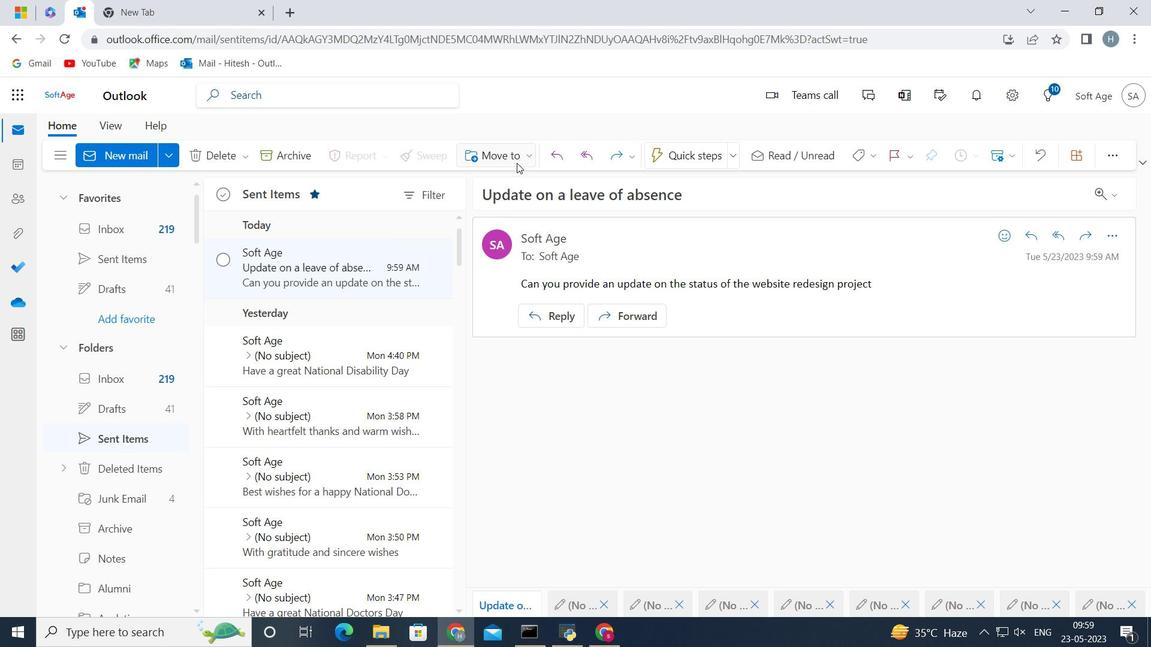 
Action: Mouse pressed left at (514, 154)
Screenshot: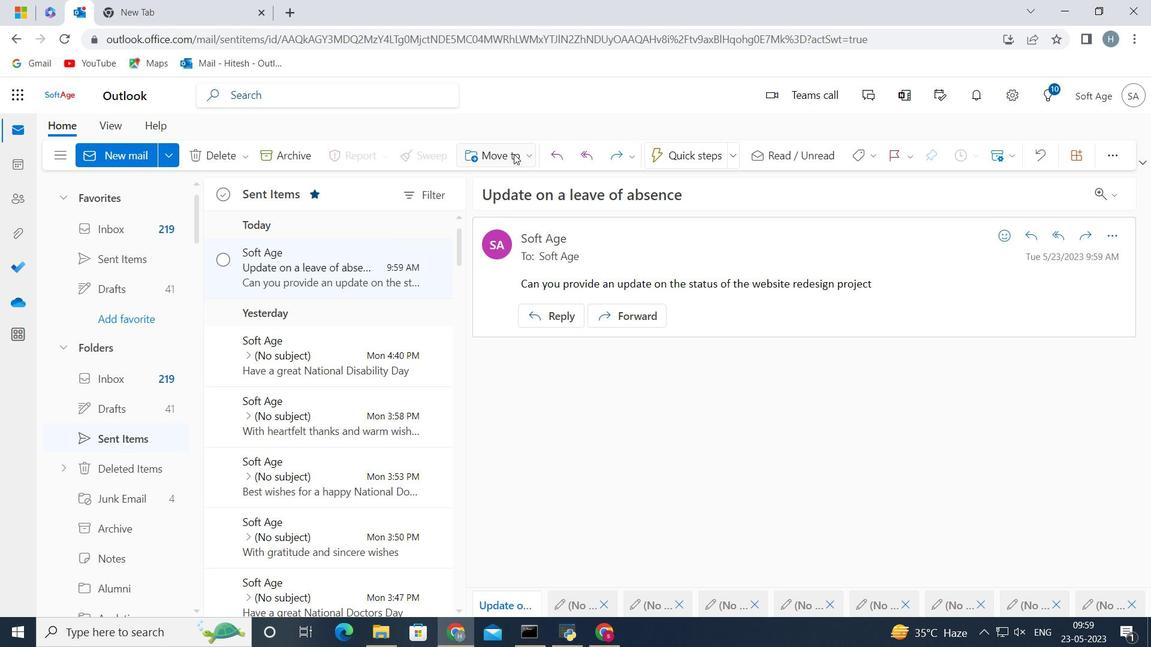 
Action: Mouse moved to (519, 179)
Screenshot: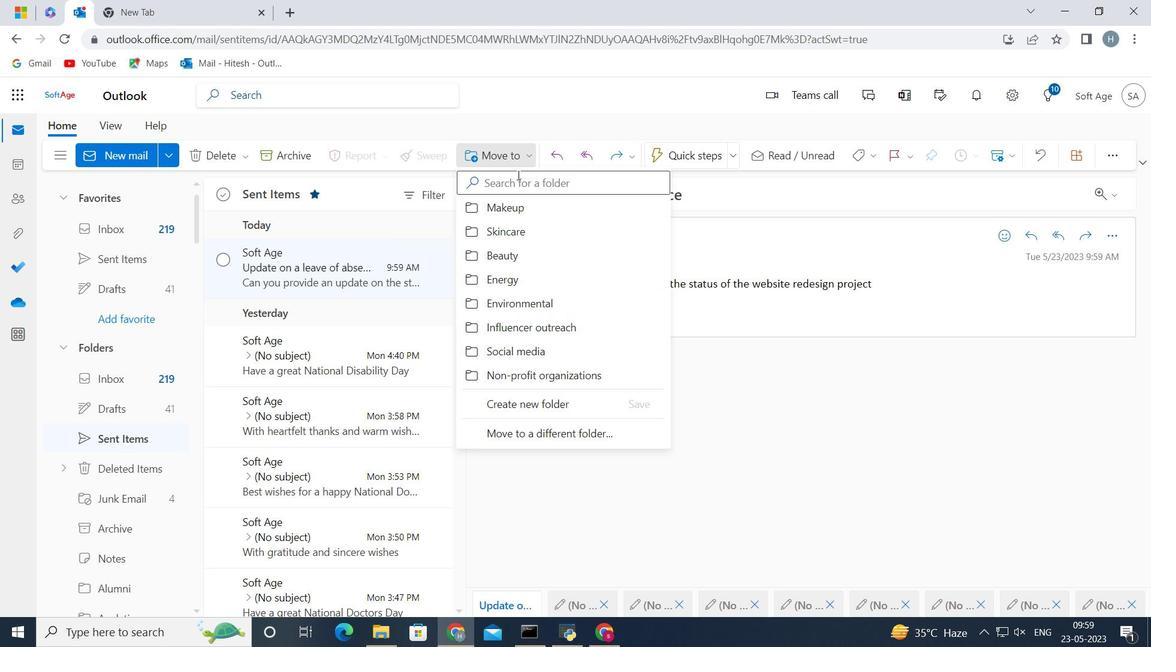 
Action: Mouse pressed left at (519, 179)
Screenshot: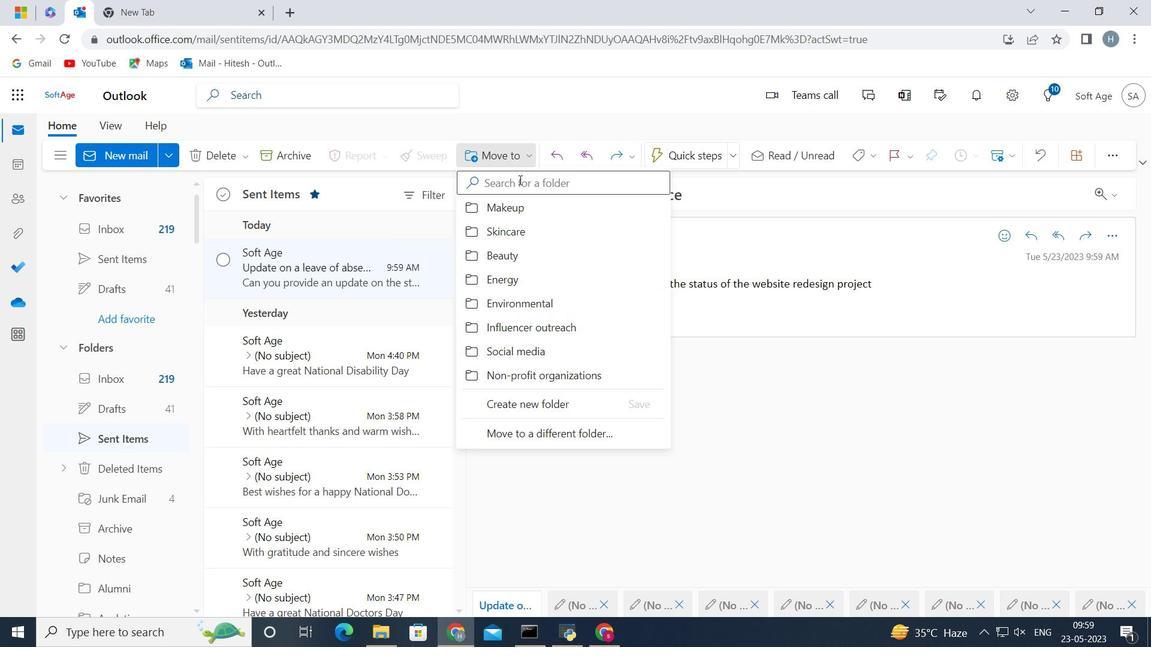 
Action: Mouse moved to (518, 181)
Screenshot: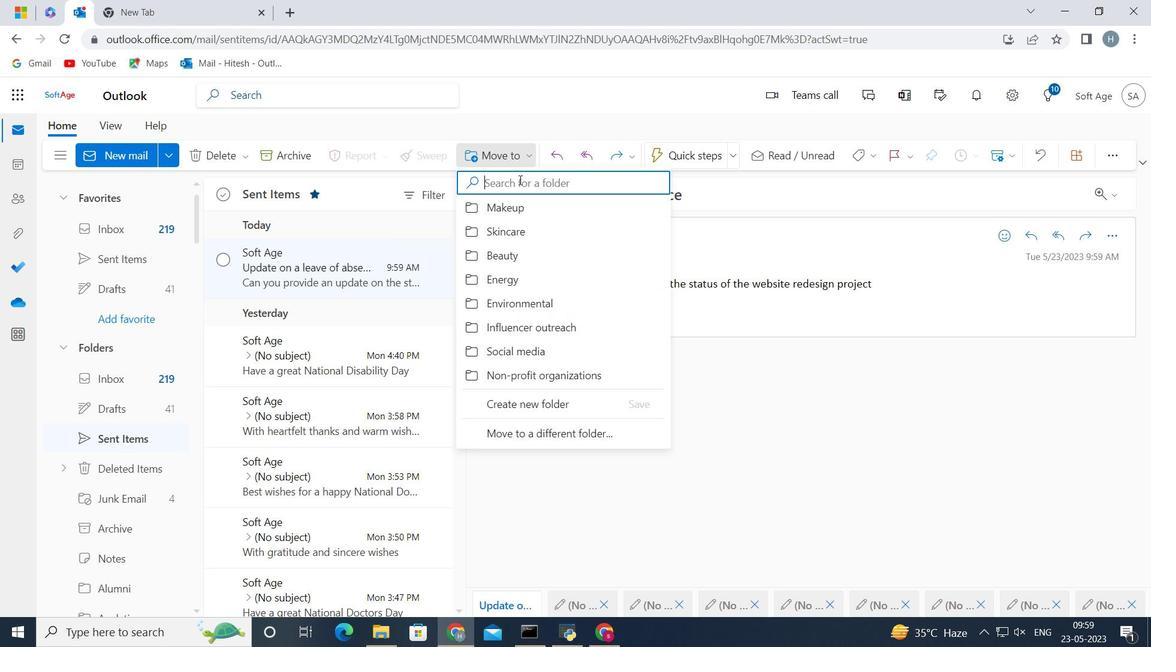 
Action: Key pressed <Key.shift>Haircare
Screenshot: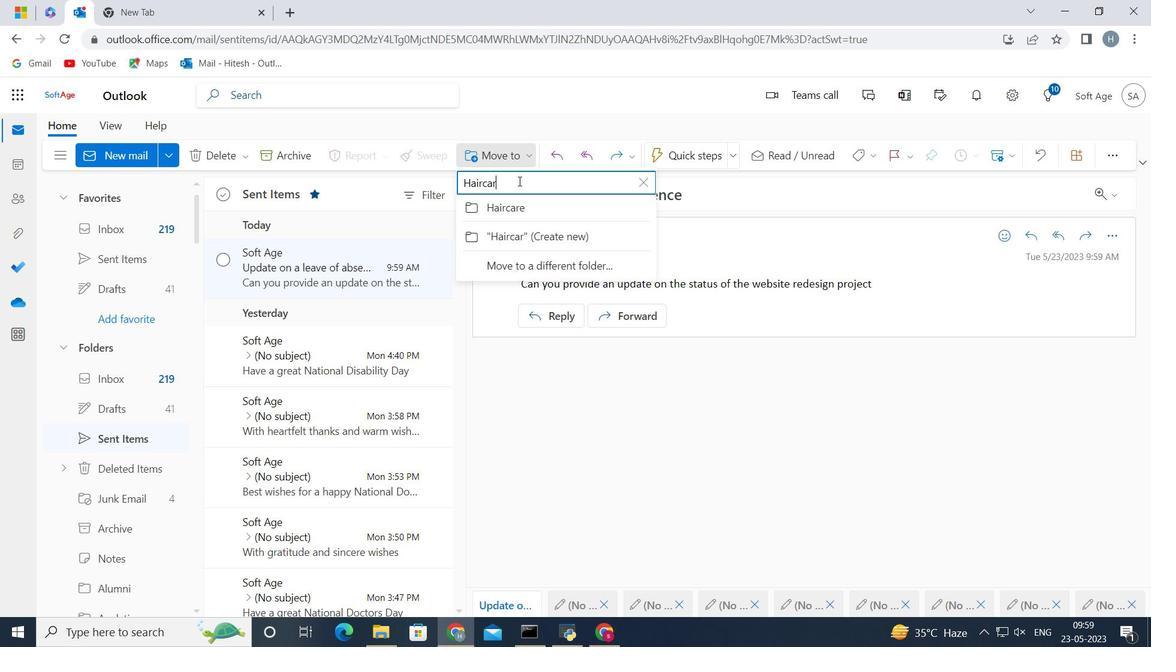 
Action: Mouse moved to (468, 208)
Screenshot: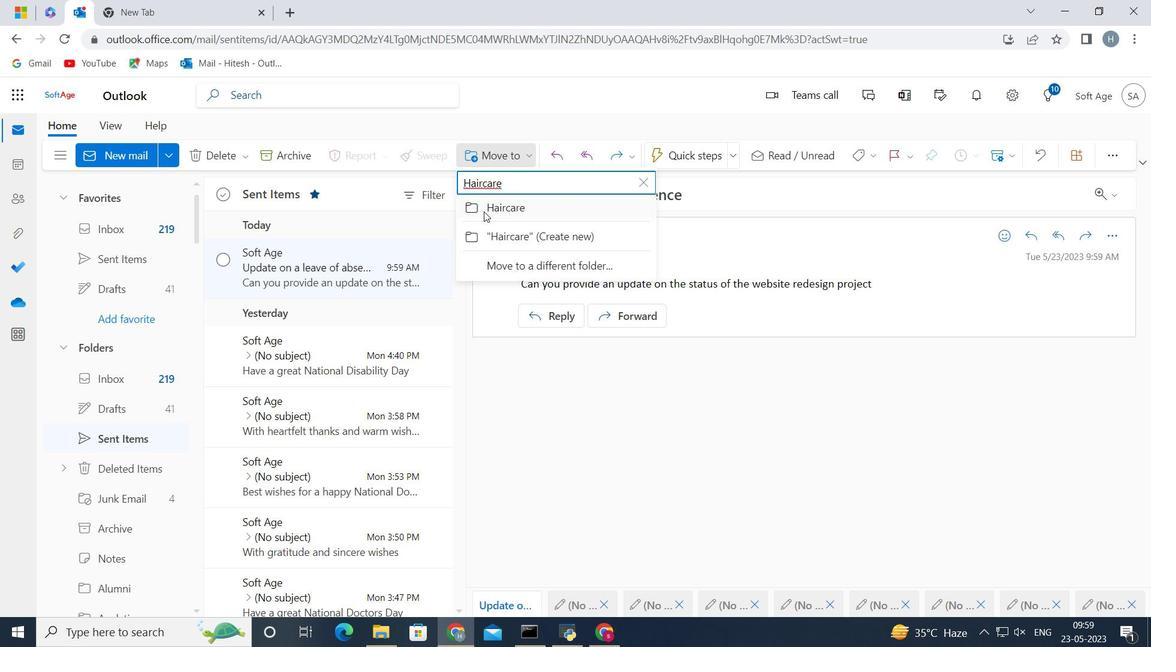 
Action: Mouse pressed left at (468, 208)
Screenshot: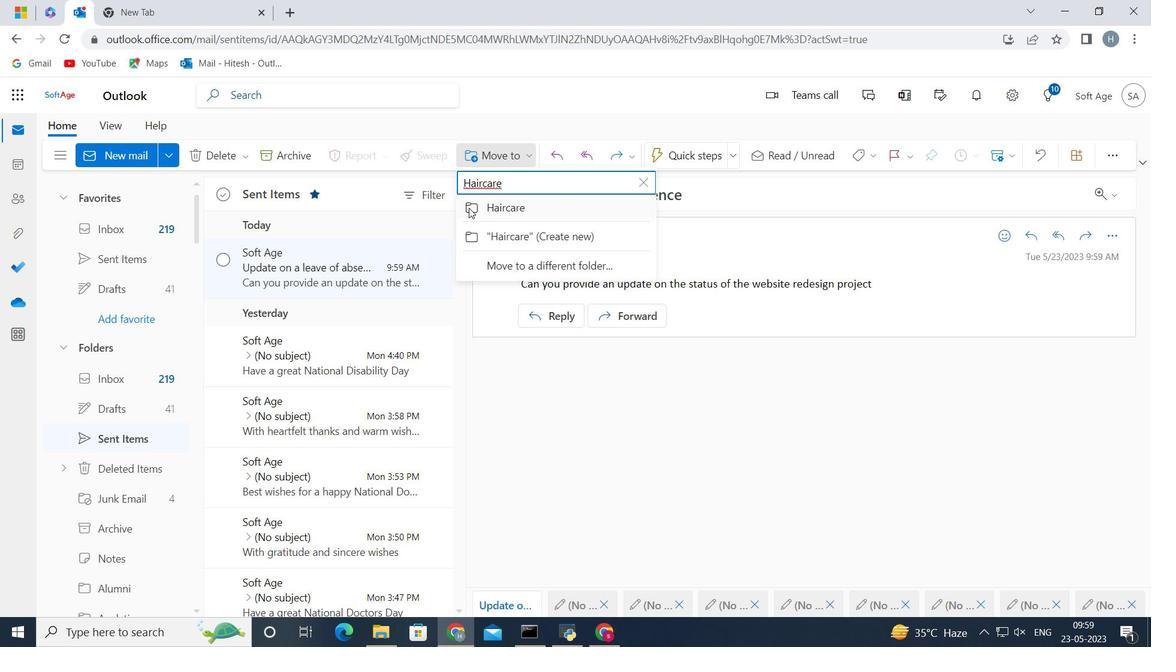 
Action: Mouse moved to (642, 338)
Screenshot: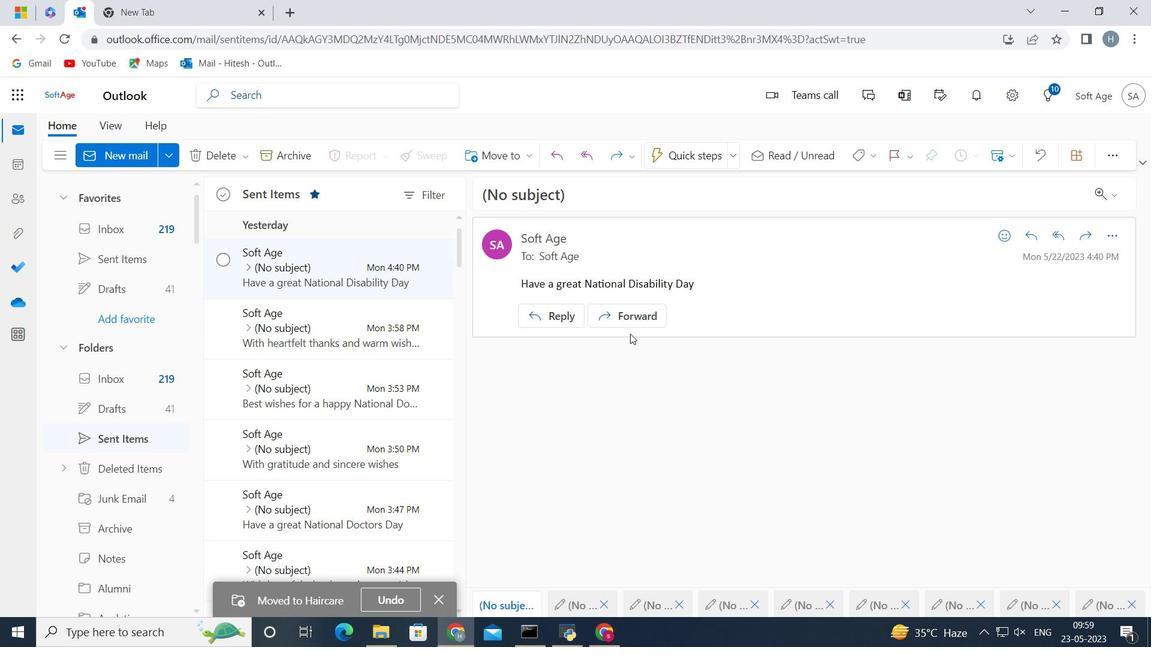
